 Task: Add an event with the title Second Candidate Interview and Decision, date ''2024/03/07'', time 07:00and add a description: Staff Appreciation Day is a special occasion dedicated to recognizing and honoring the hard work, dedication, and contributions of the entire staff. It is a day to express gratitude and appreciation for their efforts in making the organization successful._x000D_
_x000D_
Mark the tasks as Completed , logged in from the account softage.3@softage.netand send the event invitation to softage.4@softage.net and softage.5@softage.net. Set a reminder for the event Every weekday(Monday to Friday)
Action: Mouse moved to (78, 110)
Screenshot: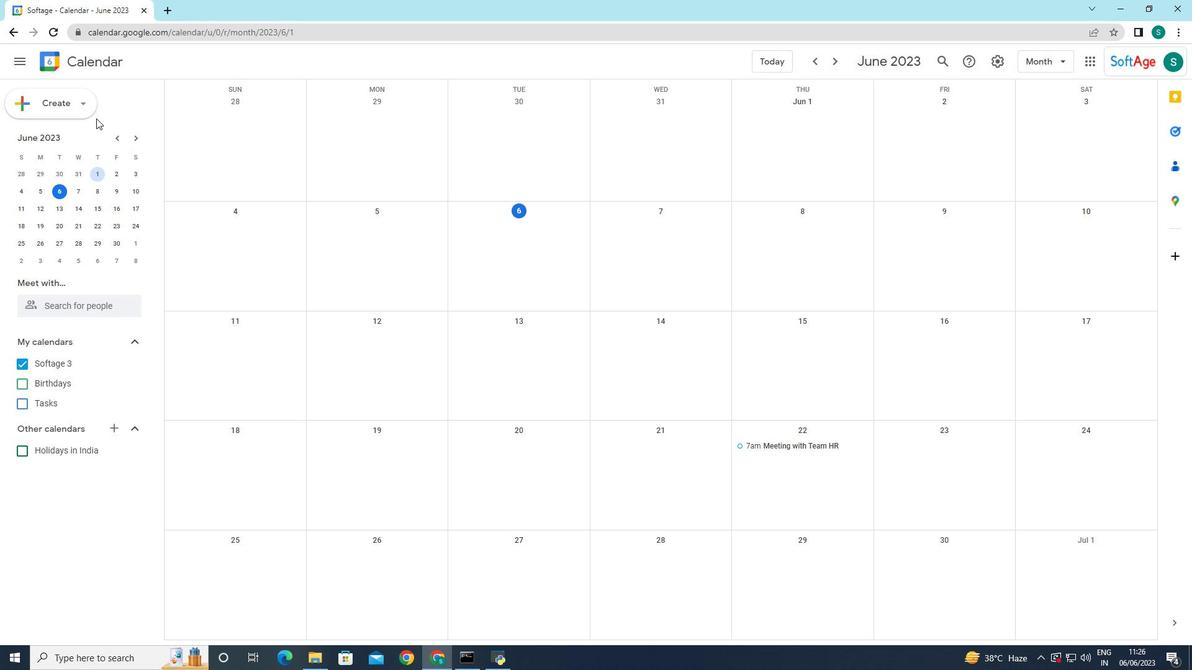 
Action: Mouse pressed left at (78, 110)
Screenshot: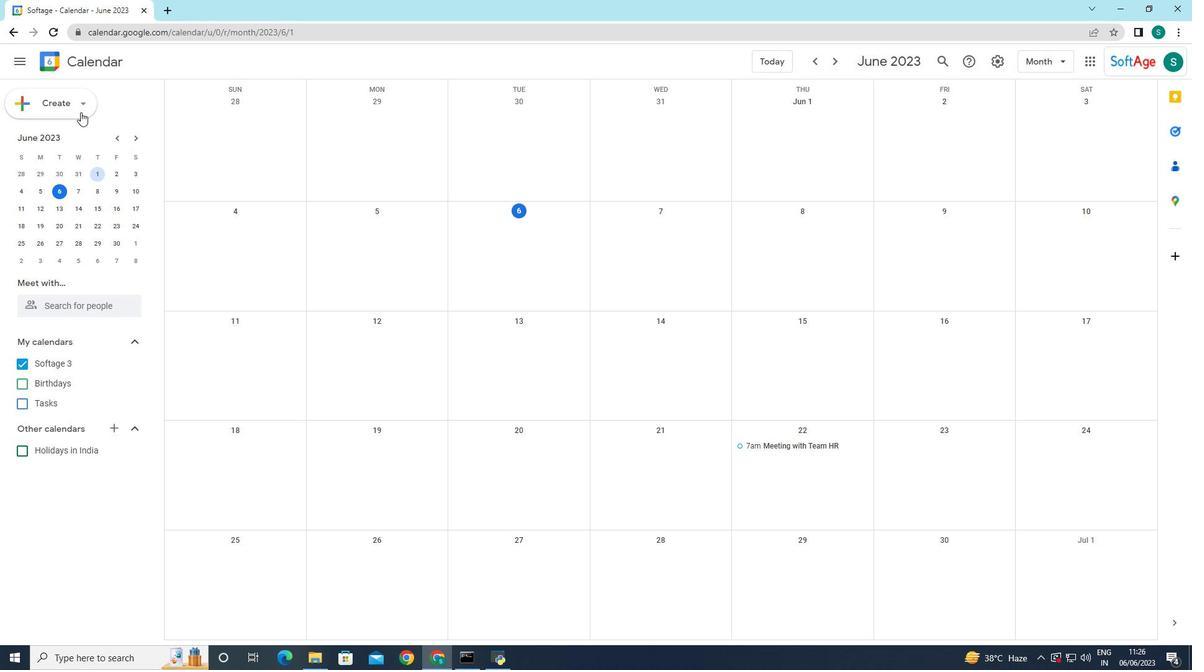 
Action: Mouse moved to (69, 144)
Screenshot: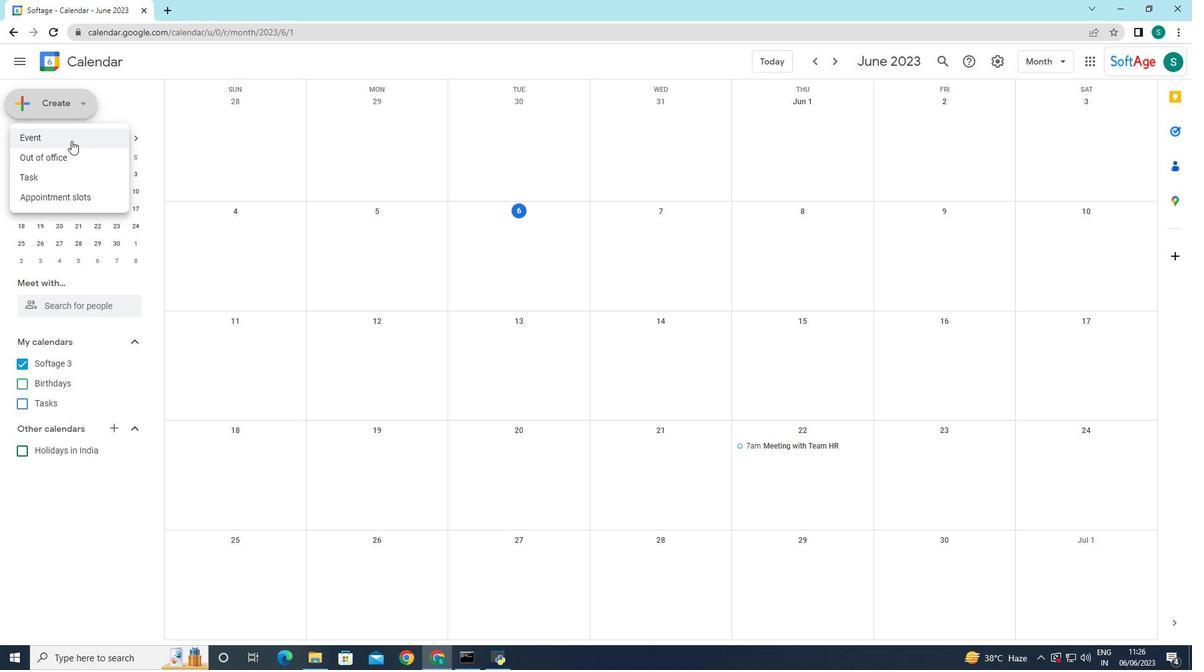 
Action: Mouse pressed left at (69, 144)
Screenshot: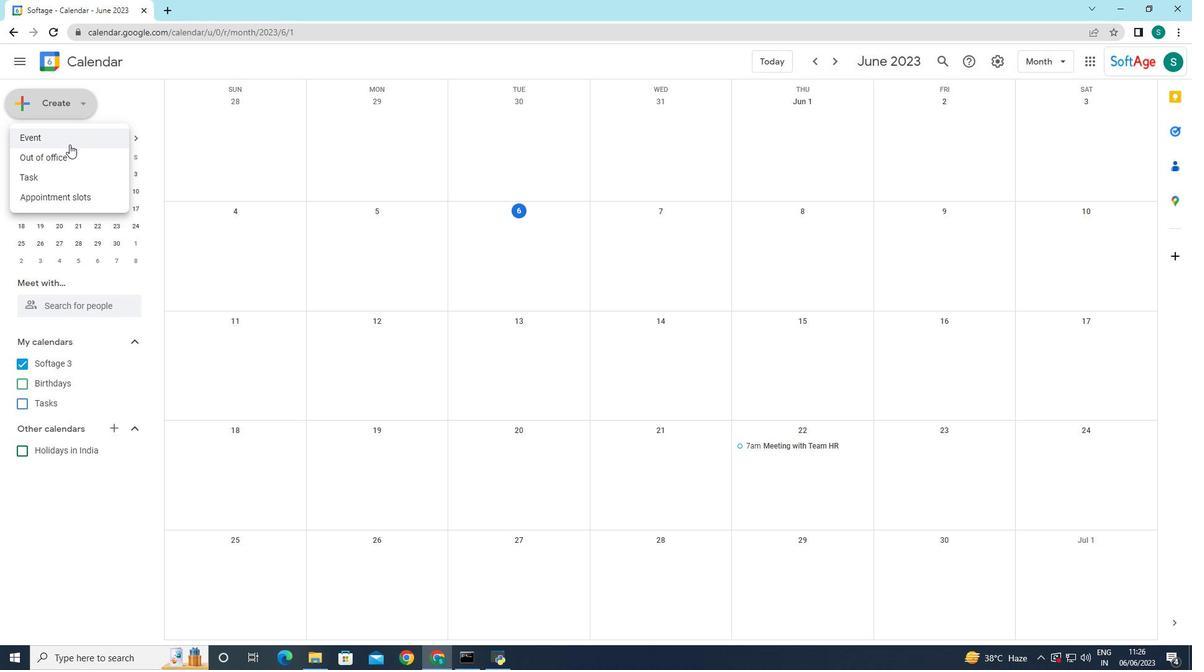 
Action: Mouse moved to (619, 406)
Screenshot: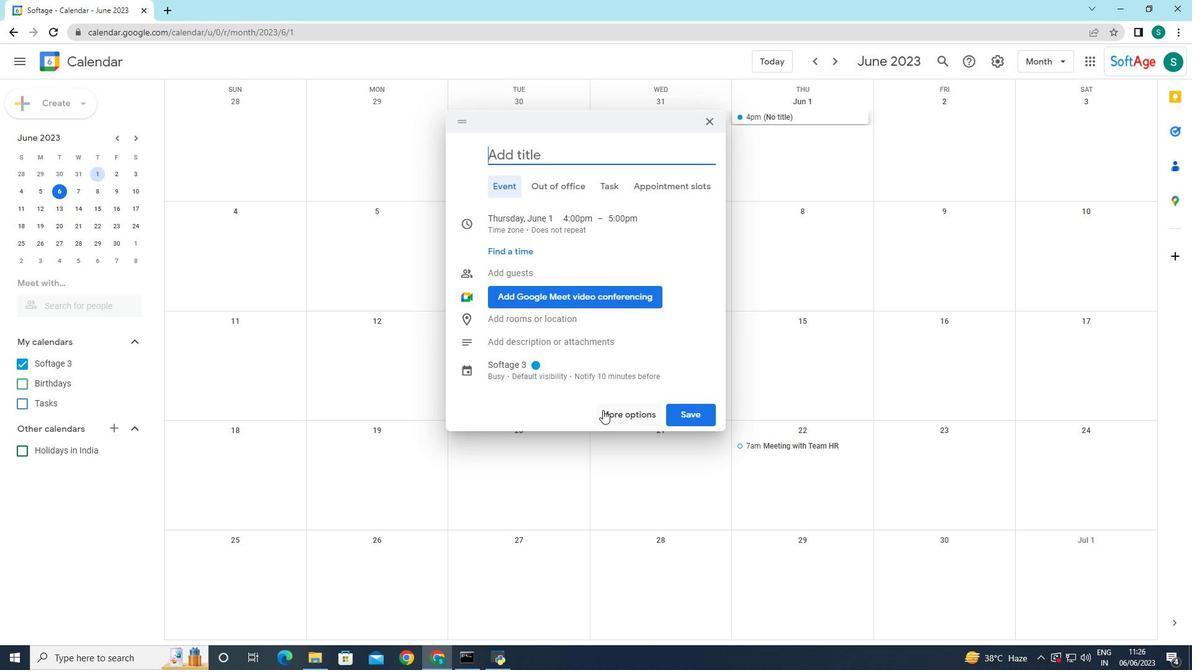 
Action: Mouse pressed left at (619, 406)
Screenshot: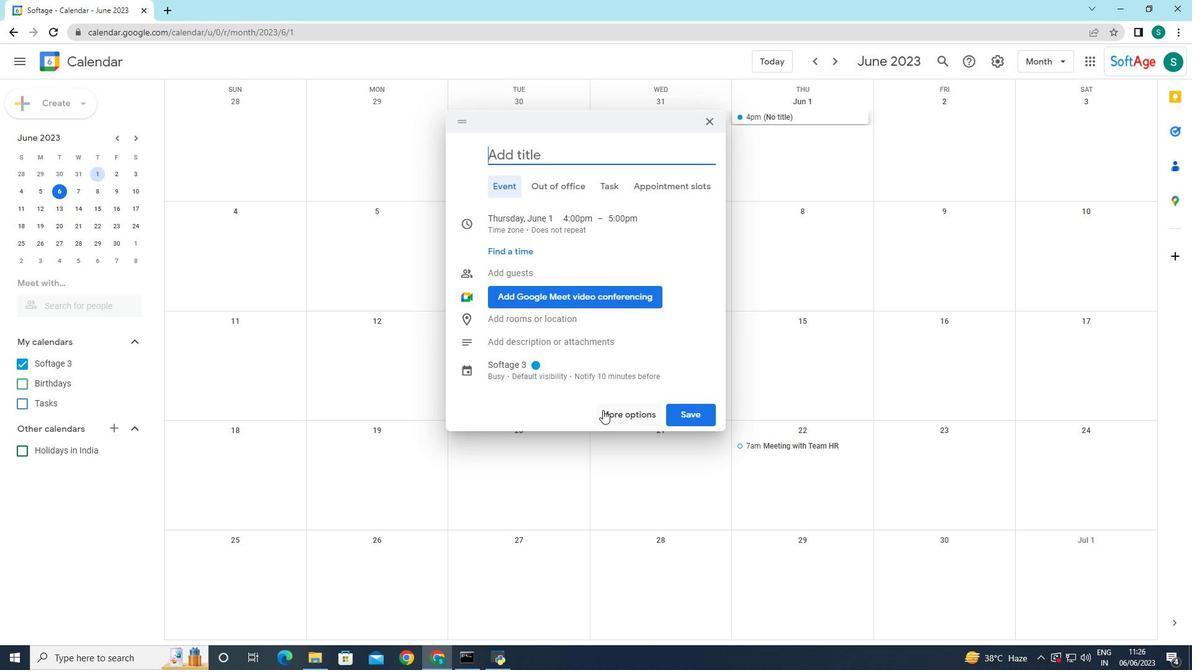 
Action: Mouse moved to (141, 70)
Screenshot: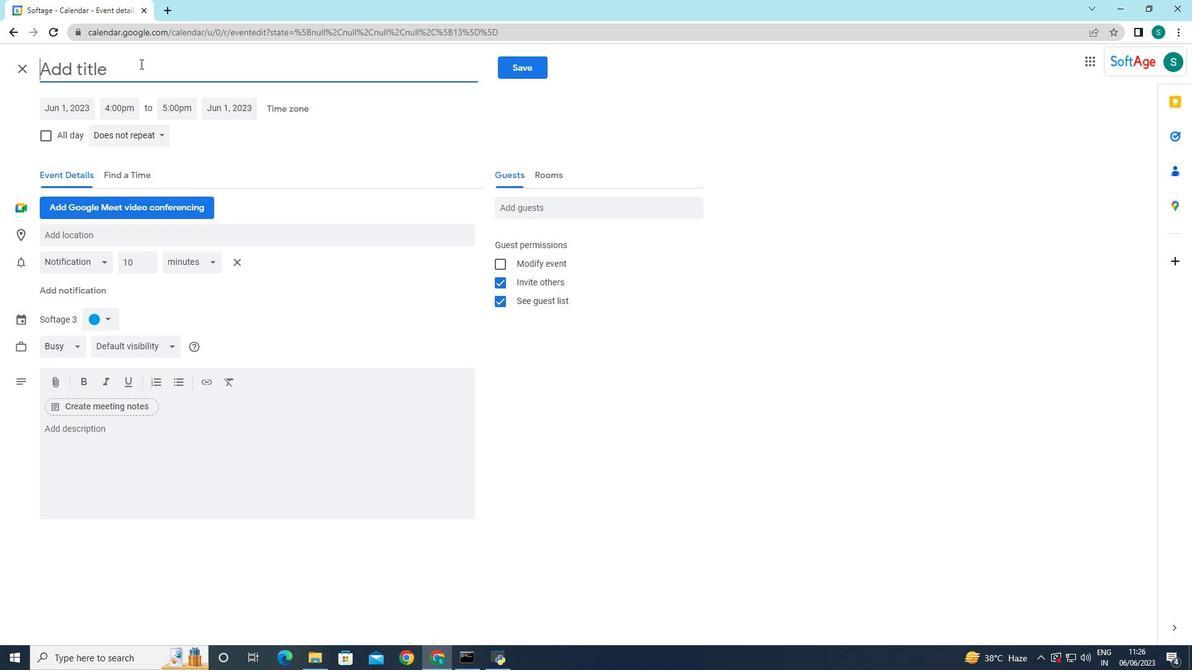 
Action: Mouse pressed left at (141, 70)
Screenshot: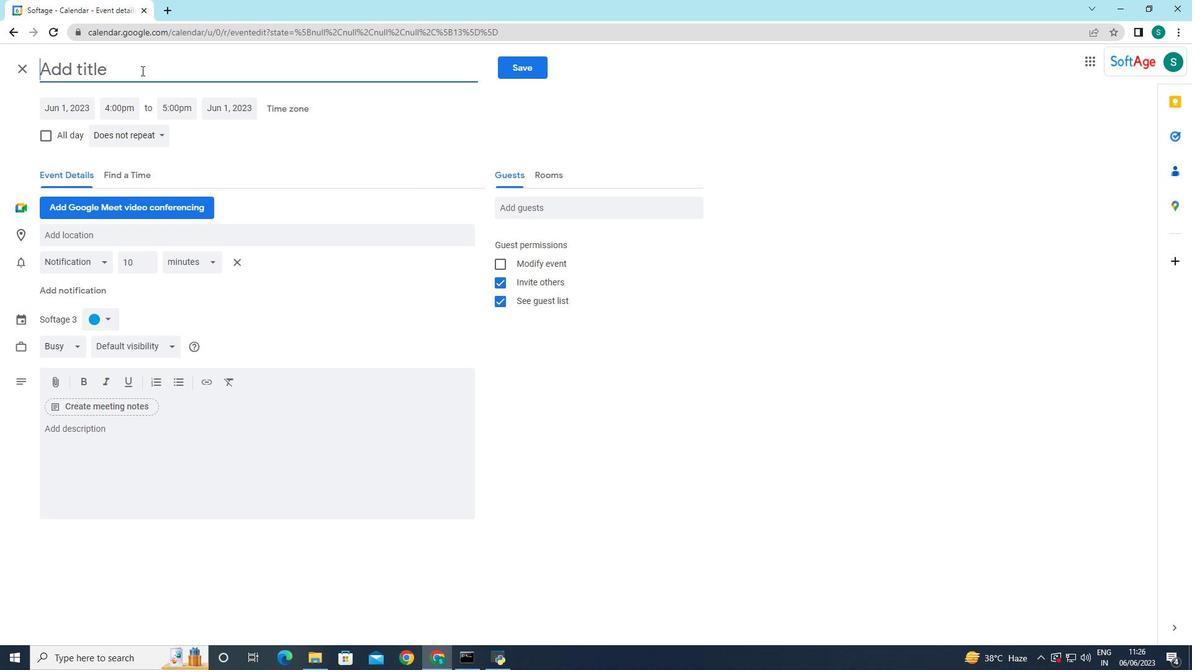 
Action: Mouse moved to (141, 70)
Screenshot: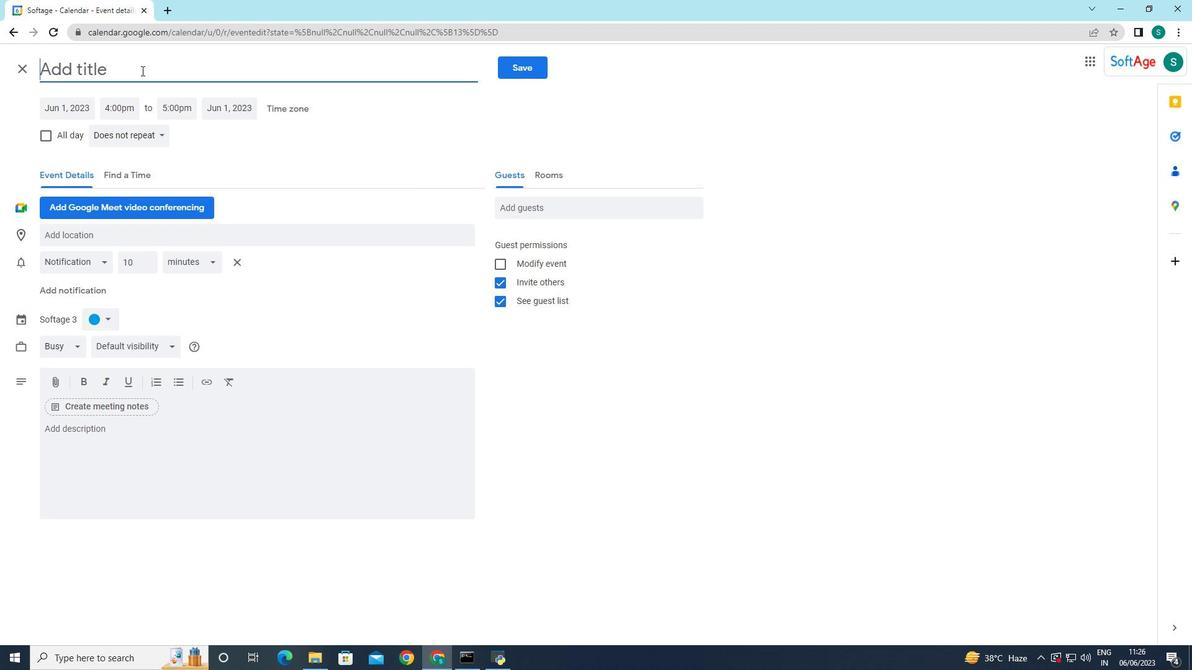 
Action: Key pressed <Key.caps_lock>S<Key.caps_lock>econd<Key.space><Key.caps_lock>C<Key.caps_lock>andidate<Key.space><Key.caps_lock>I<Key.caps_lock>nterview<Key.space>and<Key.space><Key.caps_lock>D<Key.caps_lock>ecision,<Key.space><Key.backspace><Key.backspace>
Screenshot: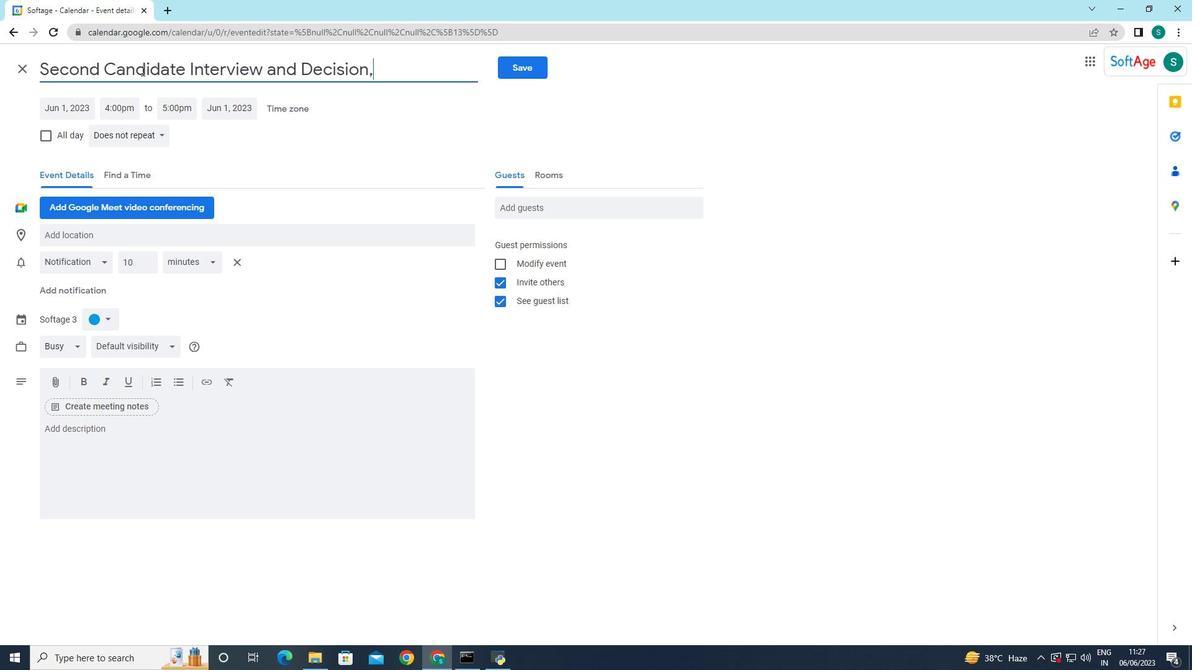 
Action: Mouse moved to (72, 111)
Screenshot: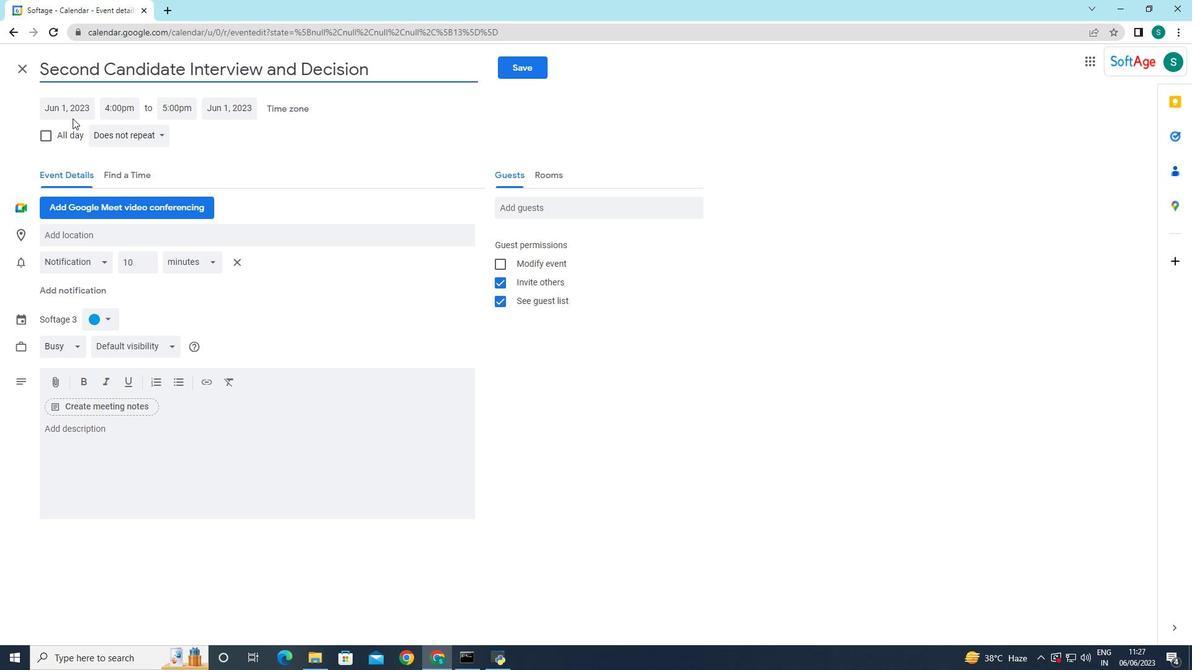 
Action: Mouse pressed left at (72, 111)
Screenshot: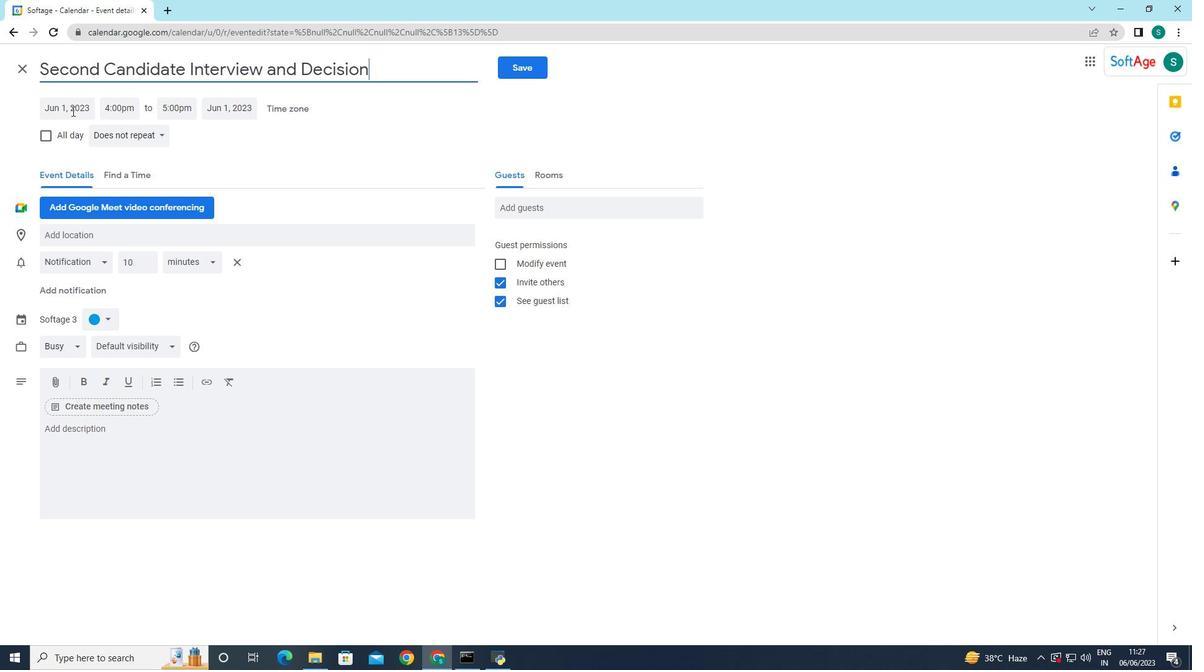 
Action: Mouse moved to (198, 134)
Screenshot: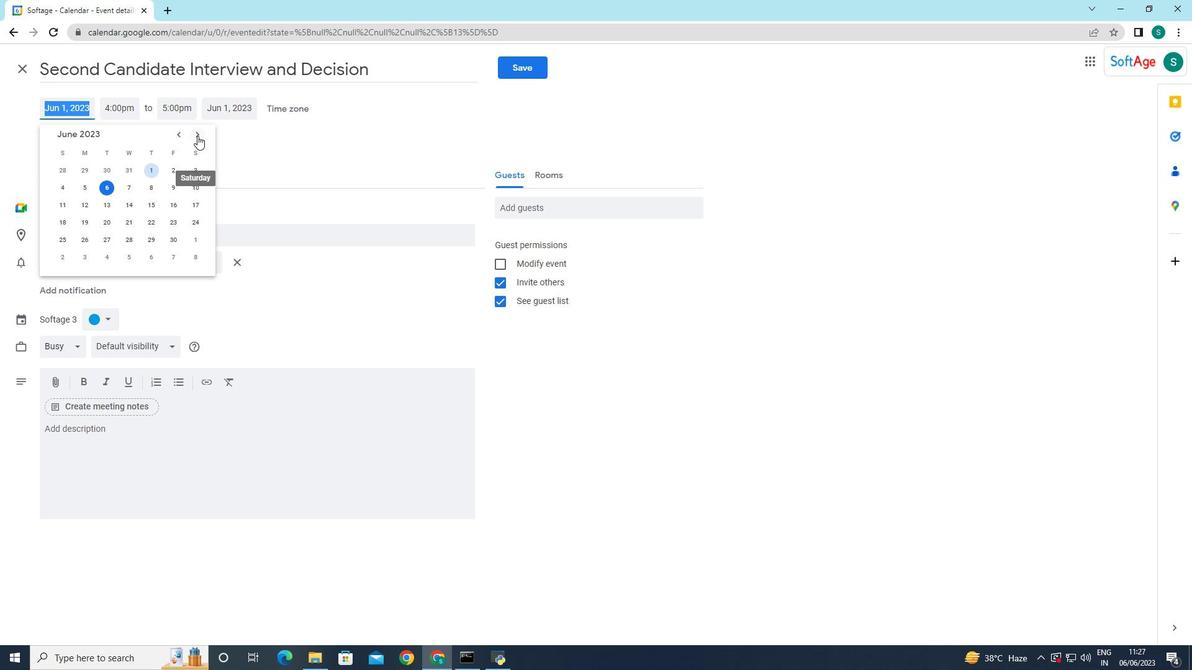 
Action: Mouse pressed left at (198, 134)
Screenshot: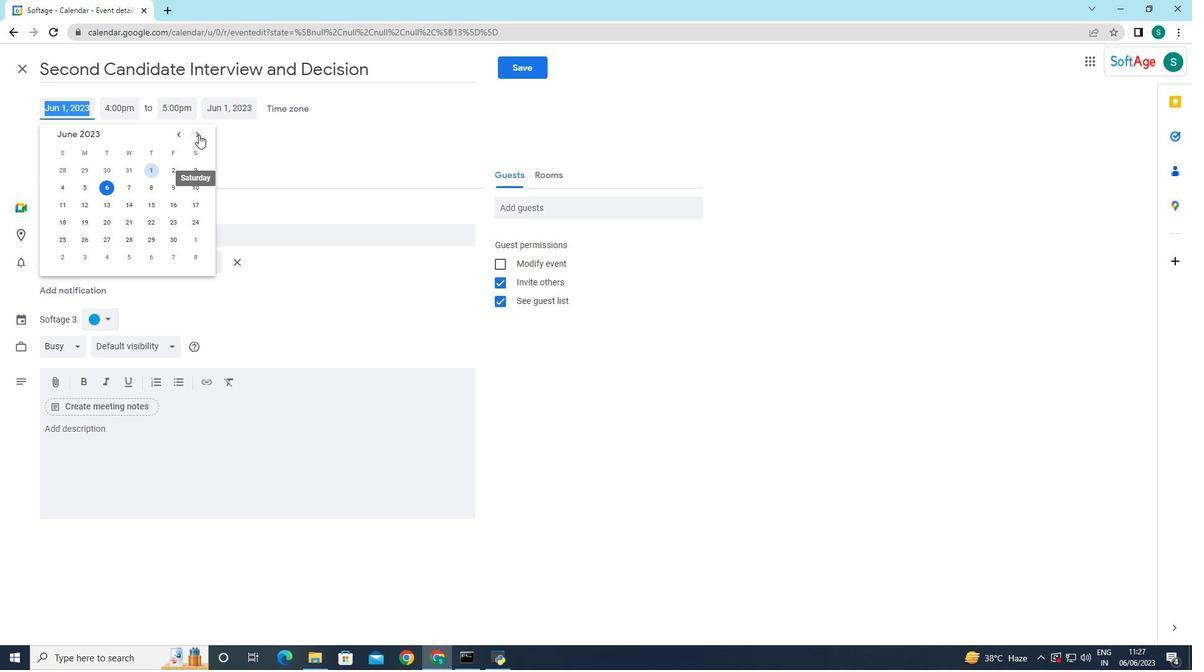 
Action: Mouse pressed left at (198, 134)
Screenshot: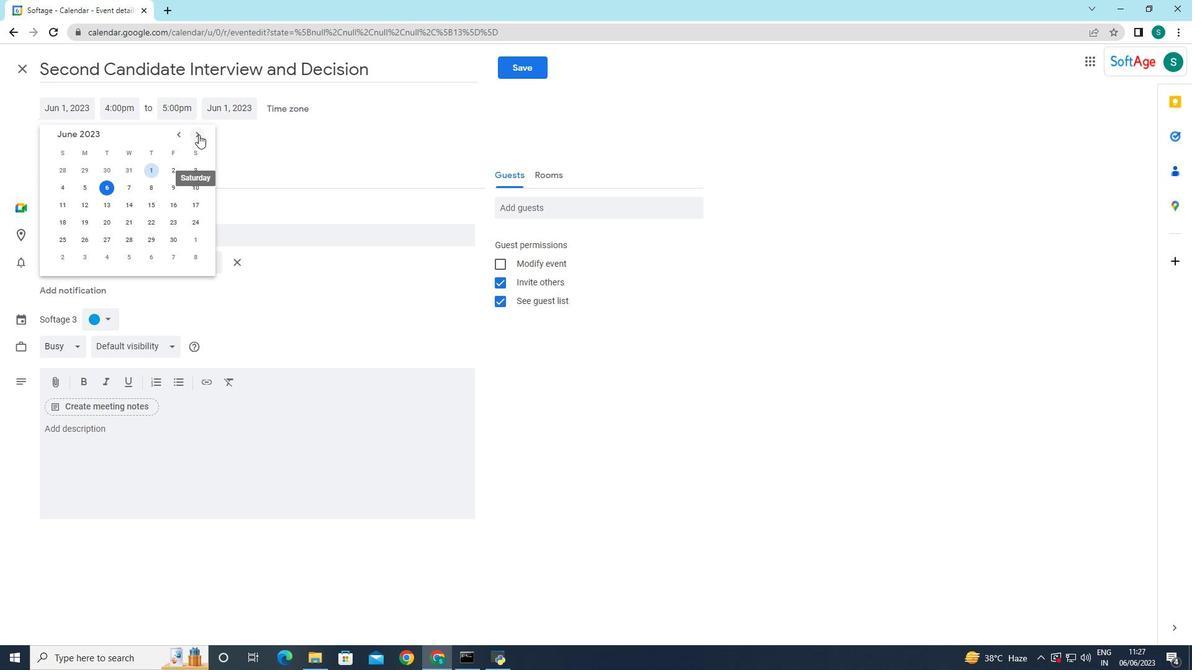 
Action: Mouse pressed left at (198, 134)
Screenshot: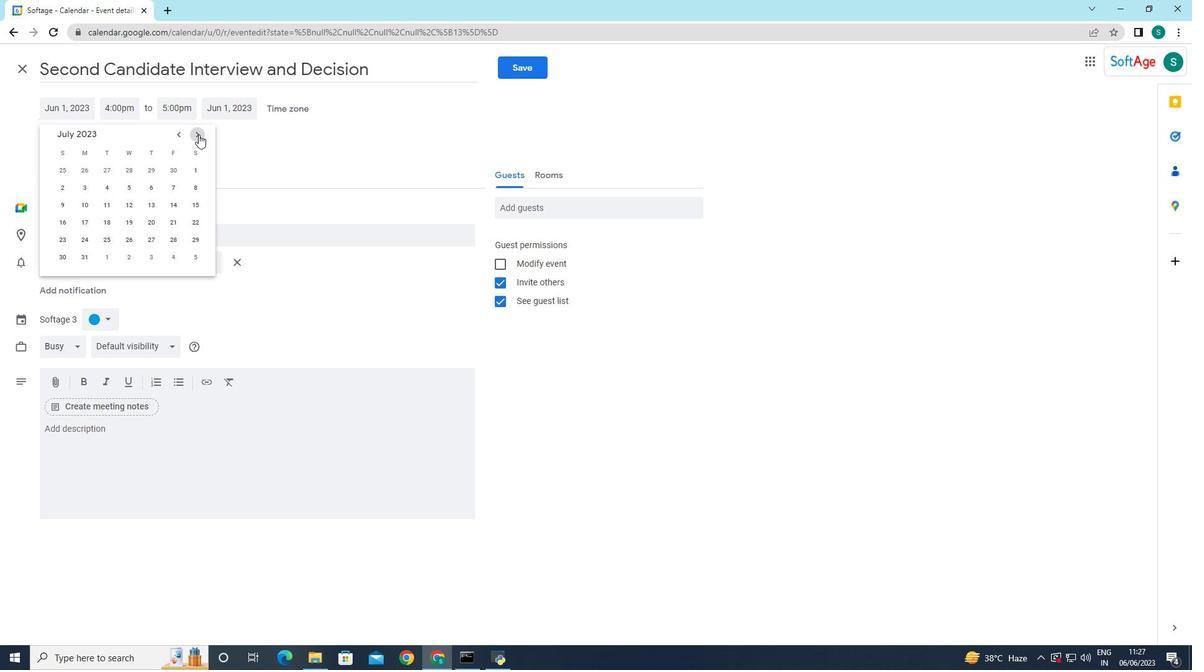 
Action: Mouse pressed left at (198, 134)
Screenshot: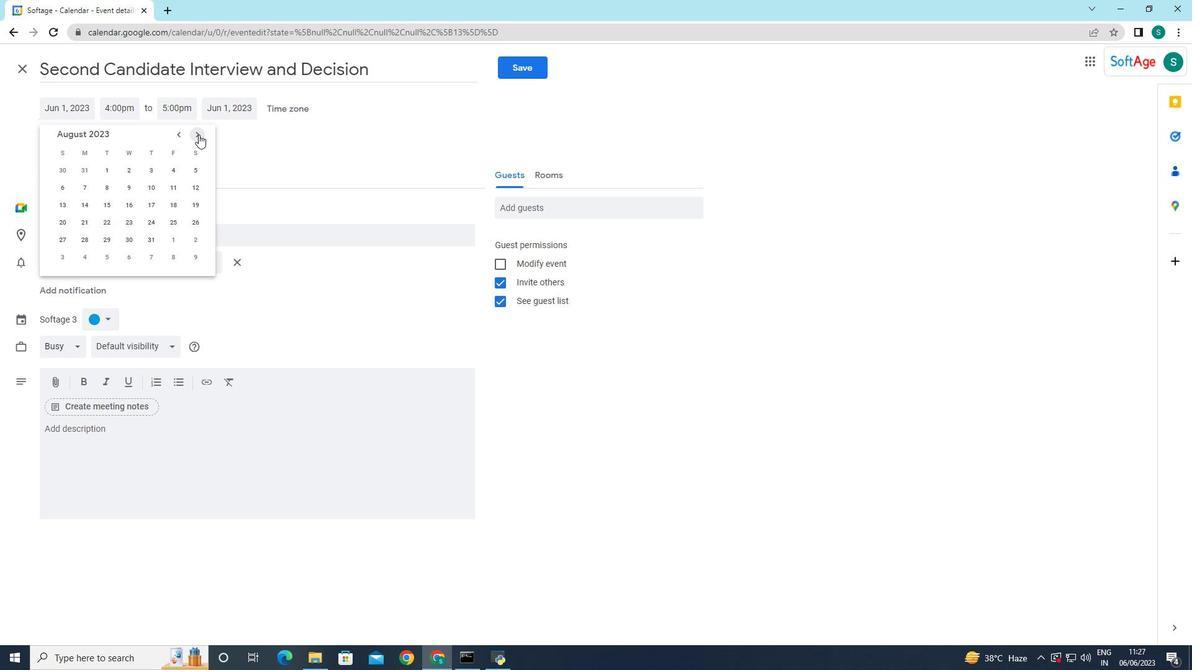 
Action: Mouse pressed left at (198, 134)
Screenshot: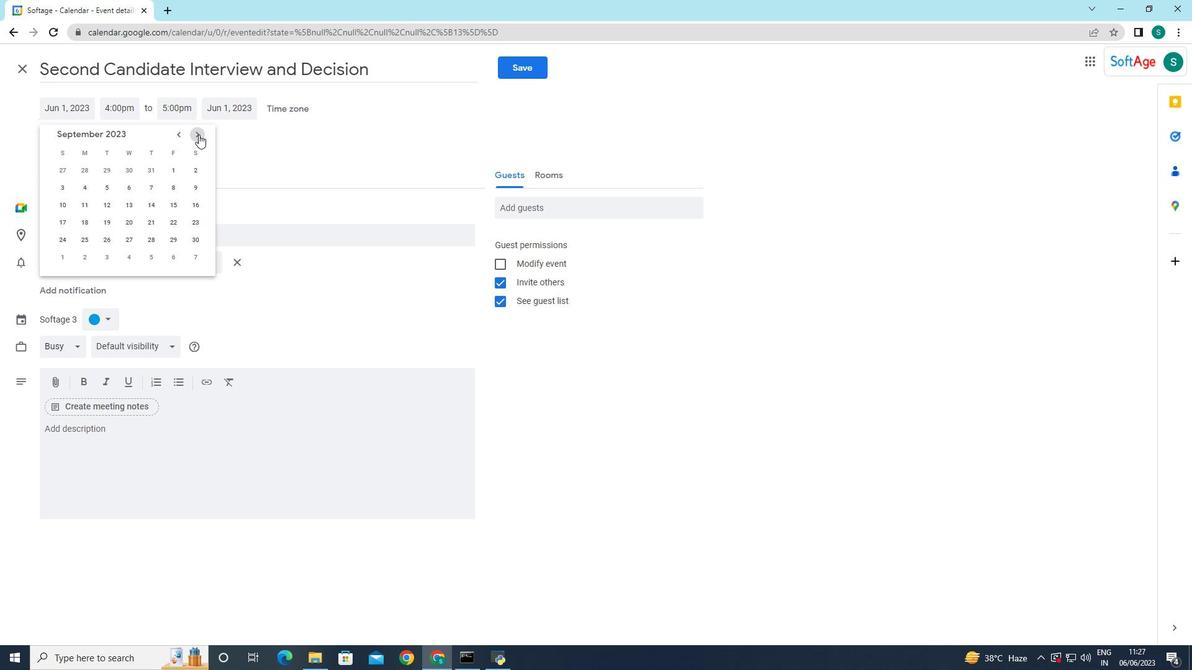 
Action: Mouse pressed left at (198, 134)
Screenshot: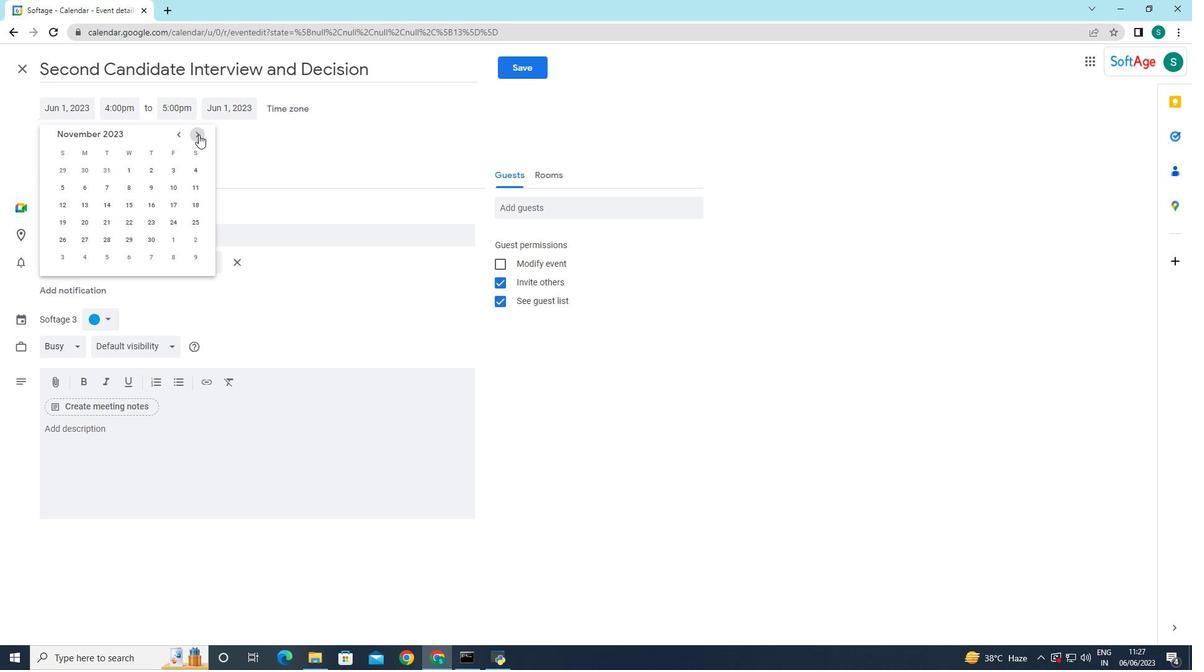 
Action: Mouse pressed left at (198, 134)
Screenshot: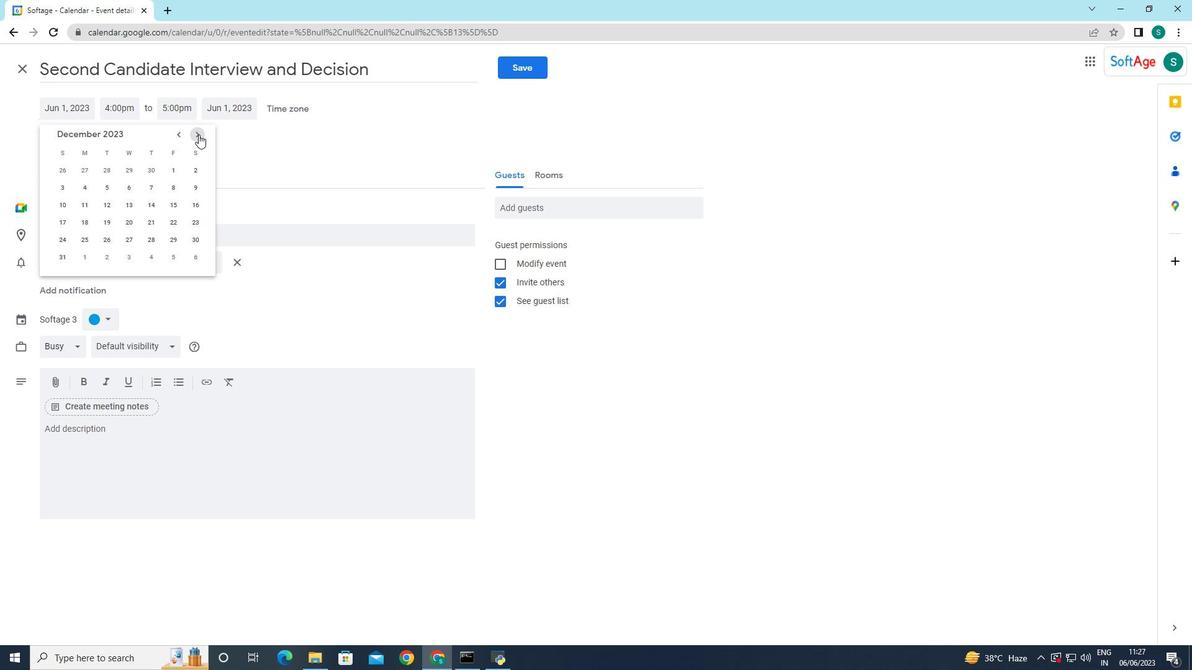
Action: Mouse pressed left at (198, 134)
Screenshot: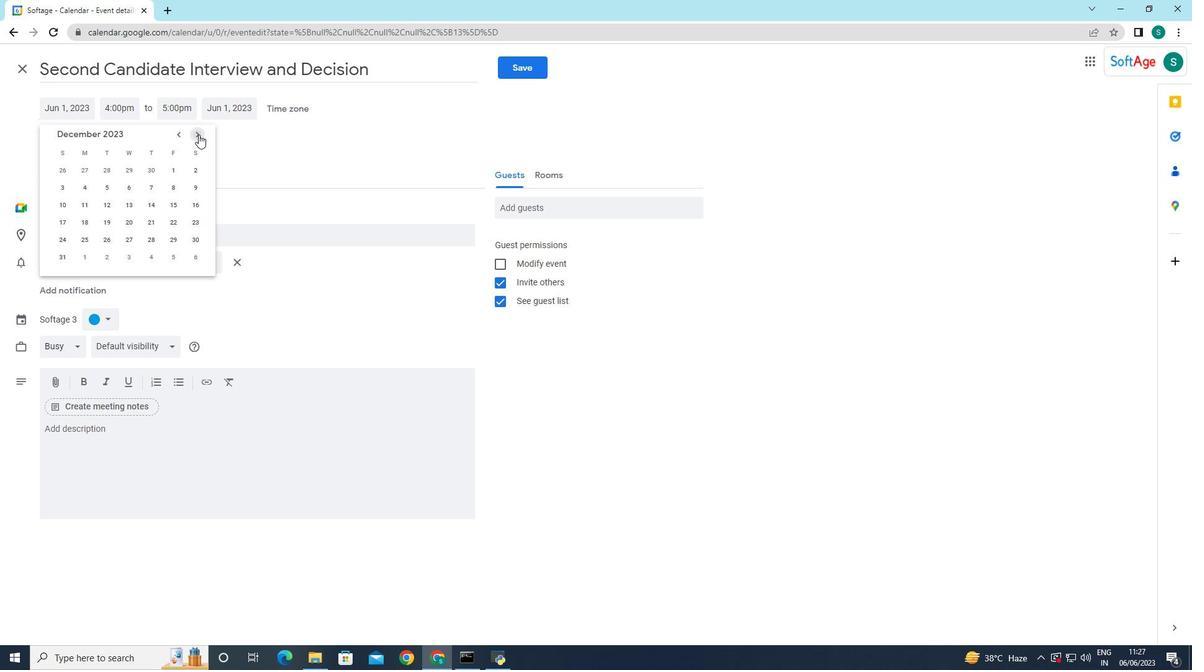 
Action: Mouse pressed left at (198, 134)
Screenshot: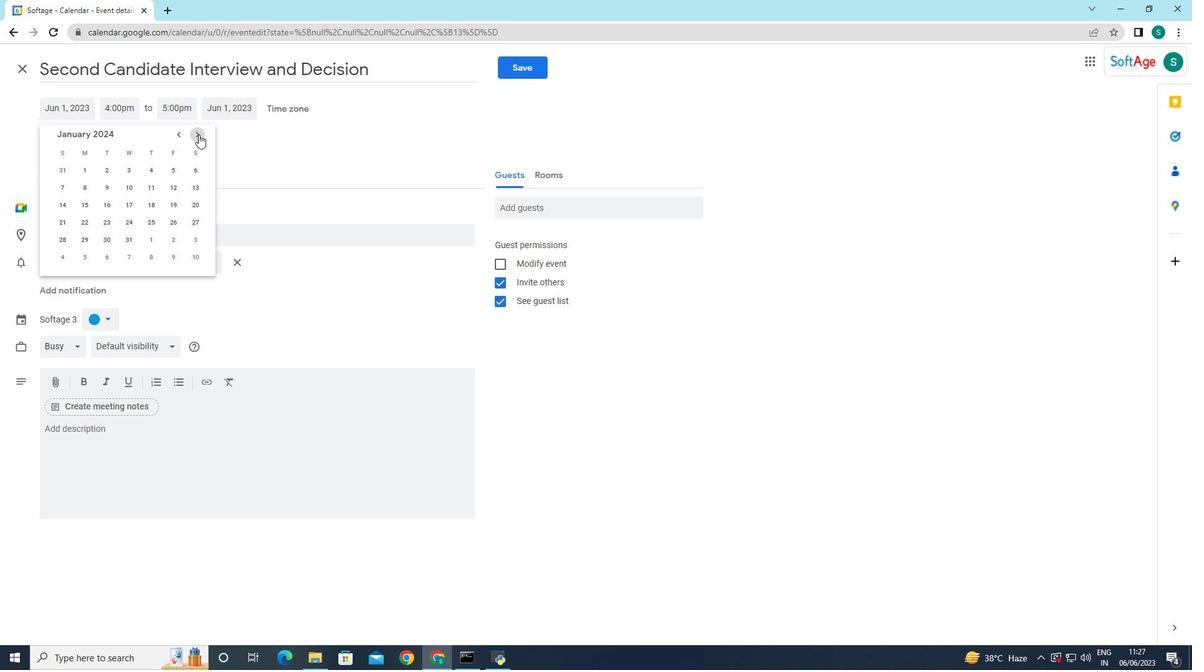 
Action: Mouse pressed left at (198, 134)
Screenshot: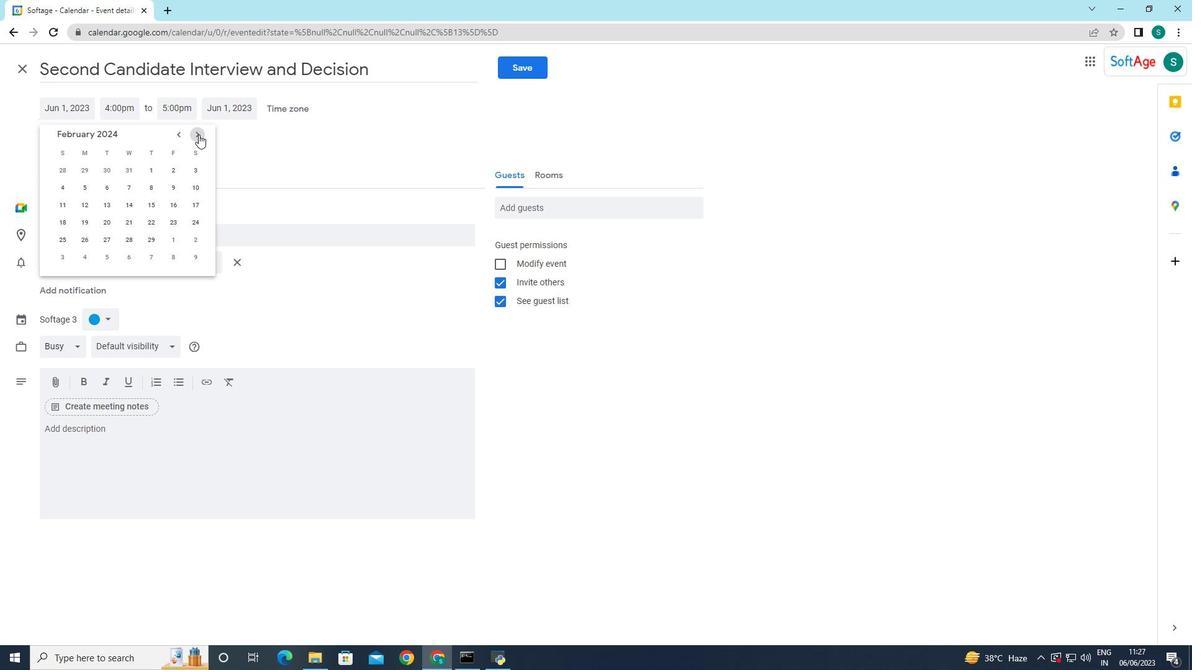 
Action: Mouse moved to (177, 139)
Screenshot: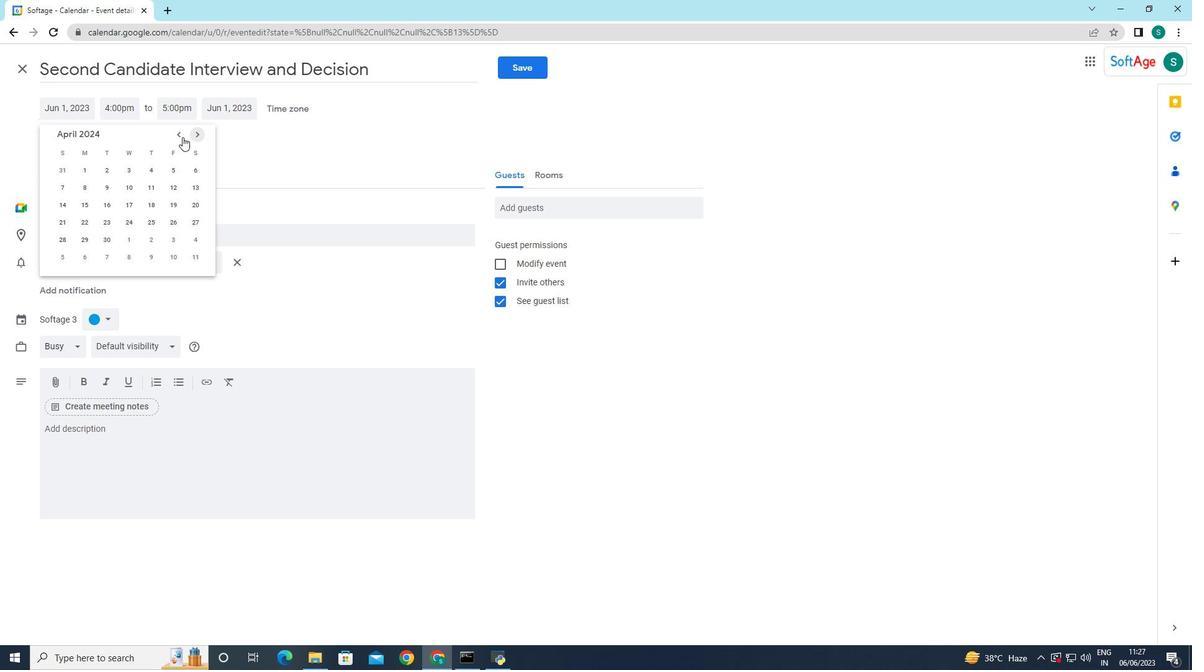 
Action: Mouse pressed left at (177, 139)
Screenshot: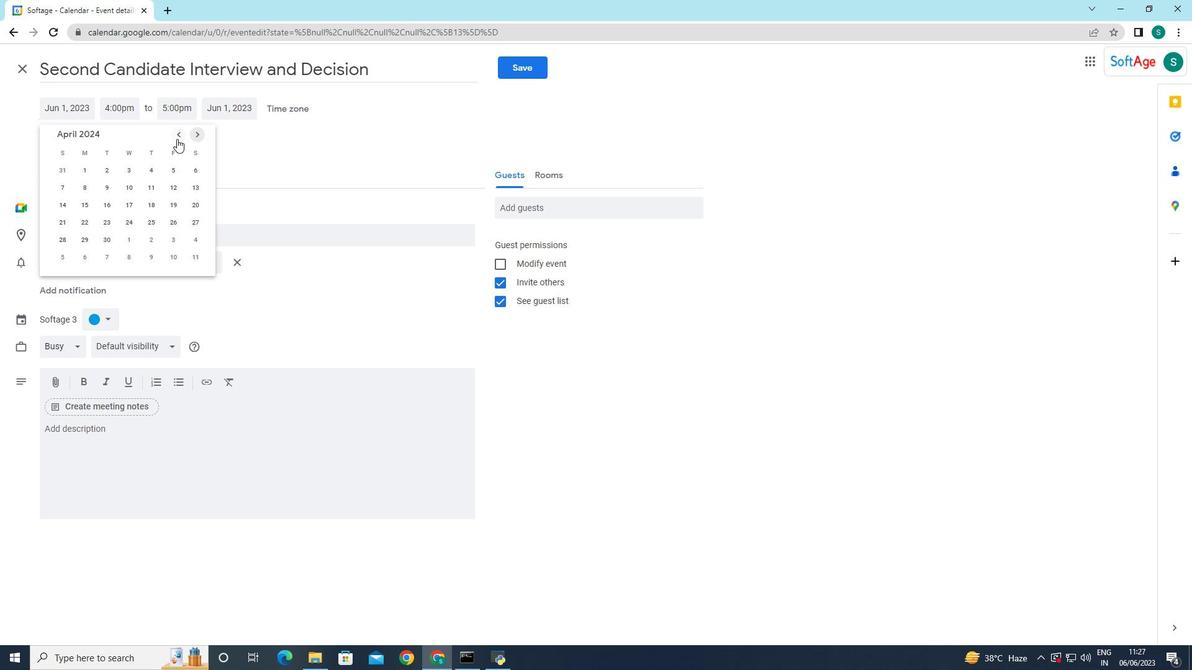 
Action: Mouse moved to (151, 187)
Screenshot: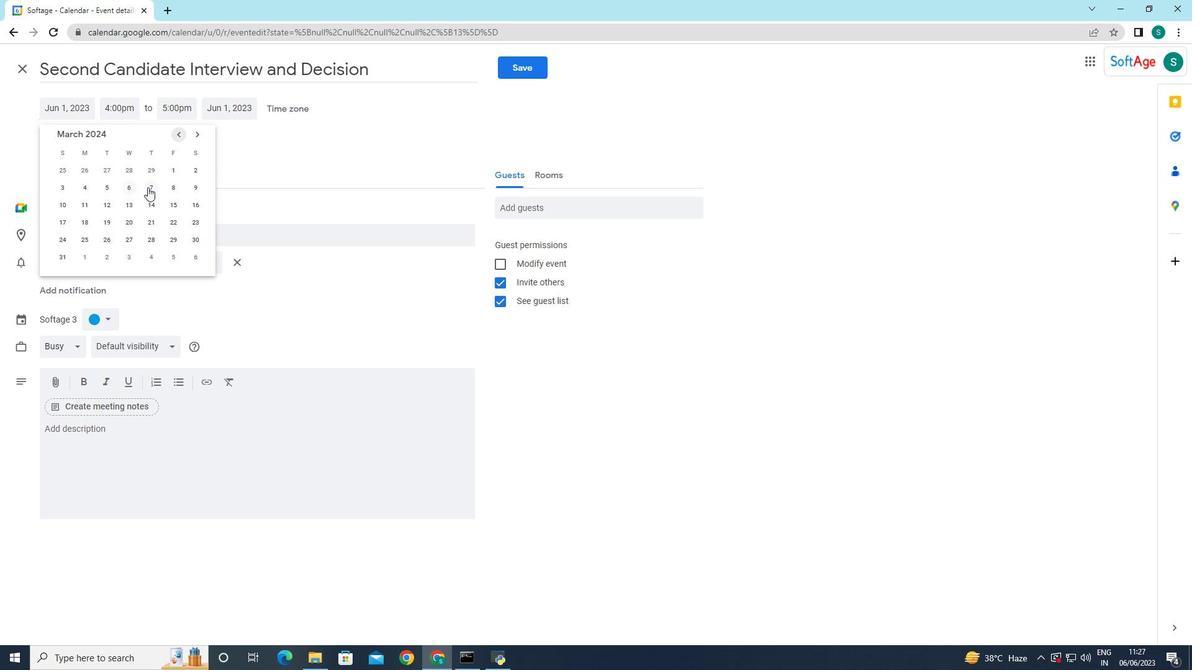 
Action: Mouse pressed left at (151, 187)
Screenshot: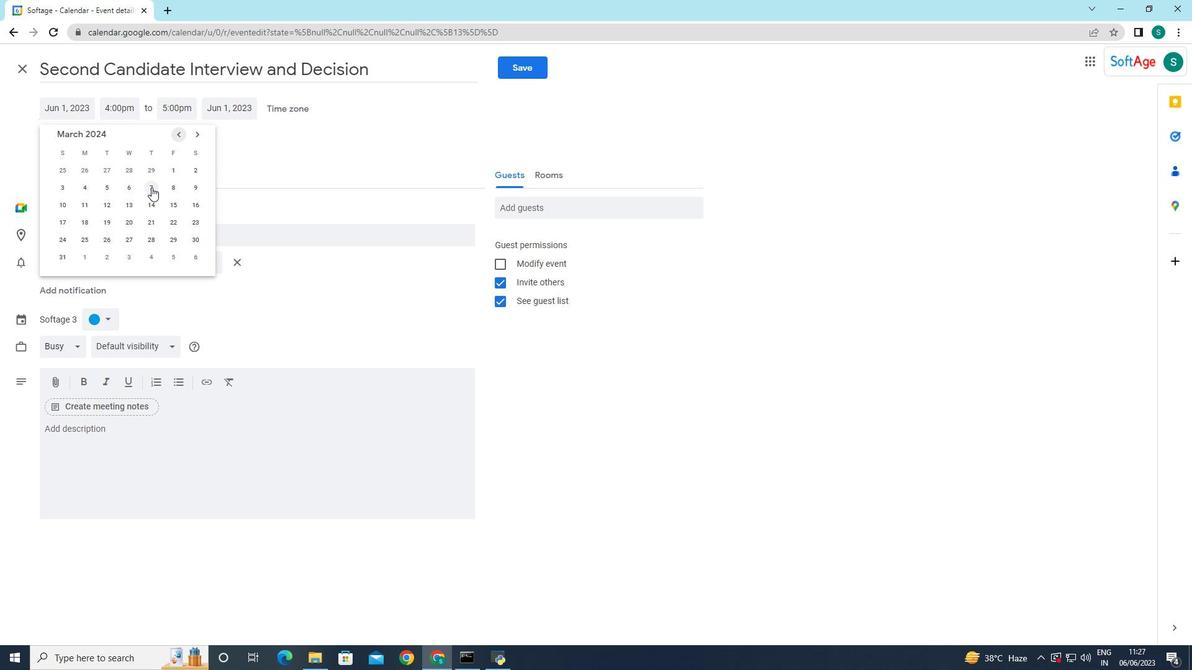 
Action: Mouse moved to (257, 163)
Screenshot: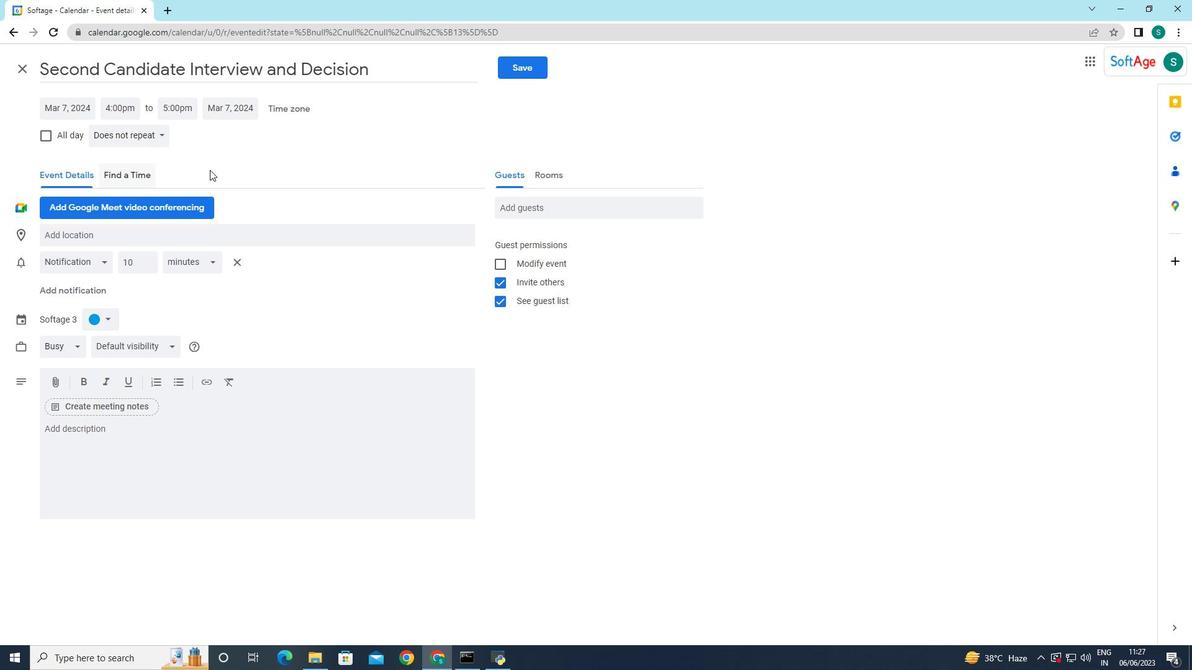 
Action: Mouse pressed left at (257, 163)
Screenshot: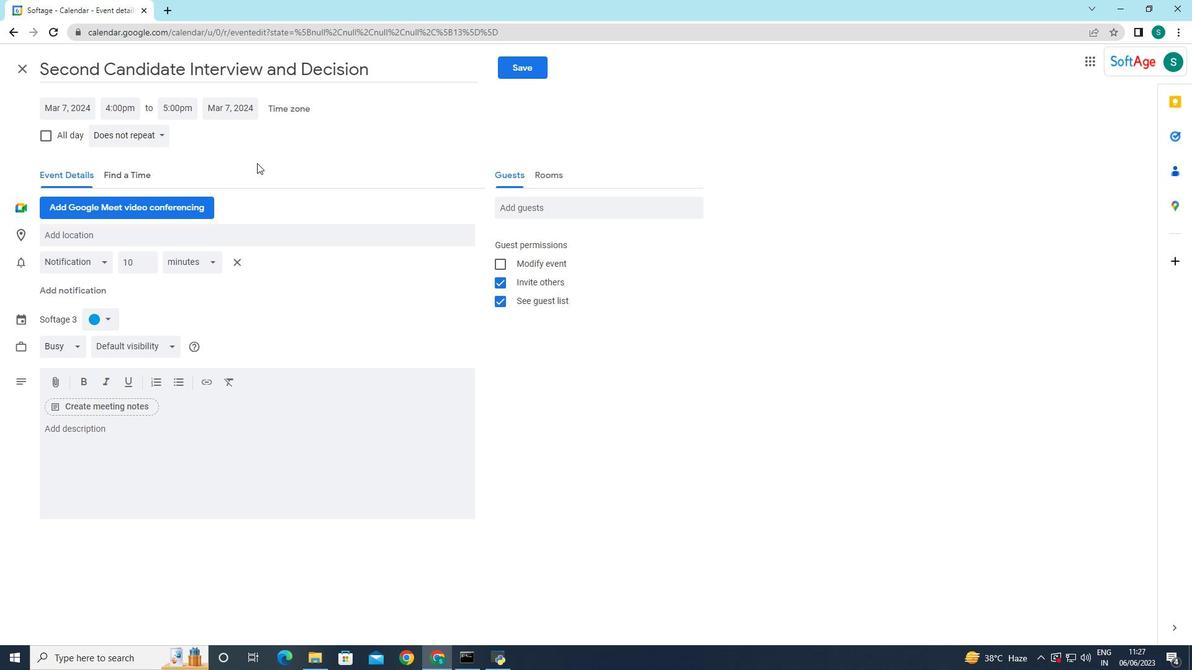 
Action: Mouse moved to (83, 113)
Screenshot: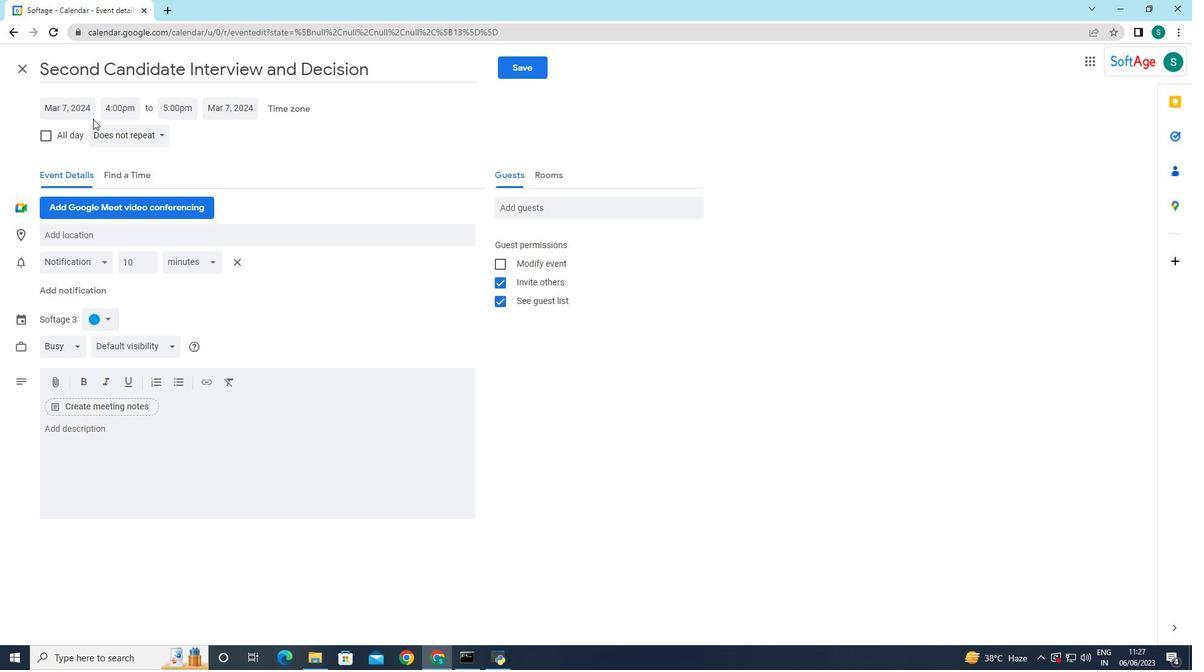 
Action: Mouse pressed left at (83, 113)
Screenshot: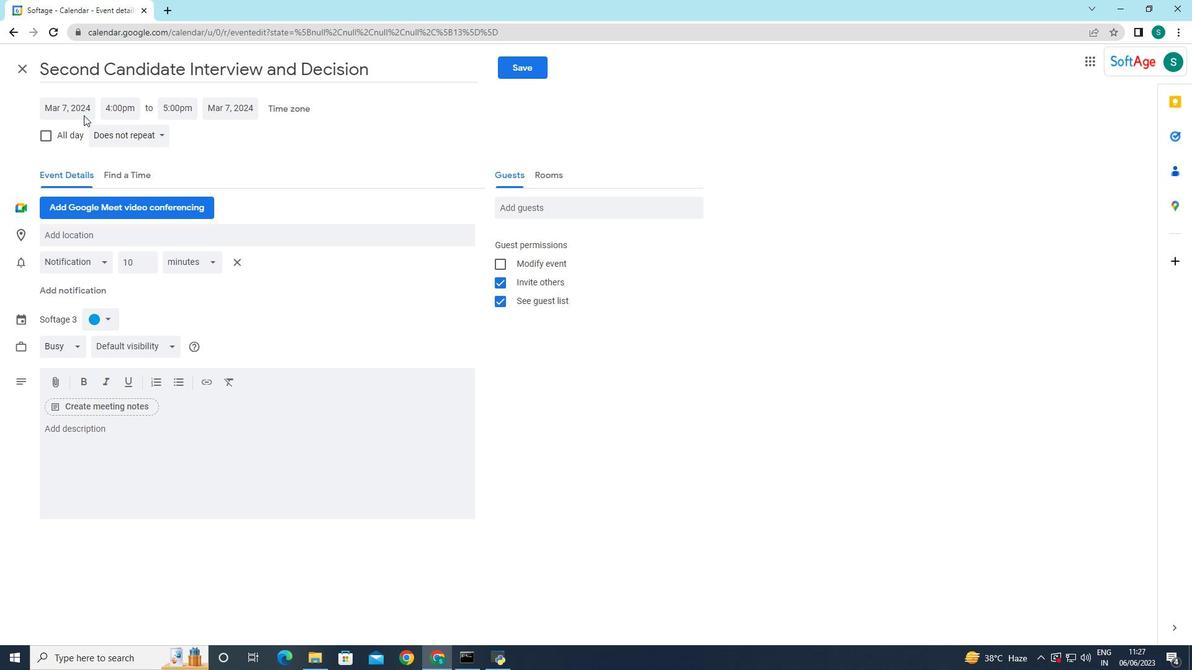 
Action: Mouse moved to (109, 104)
Screenshot: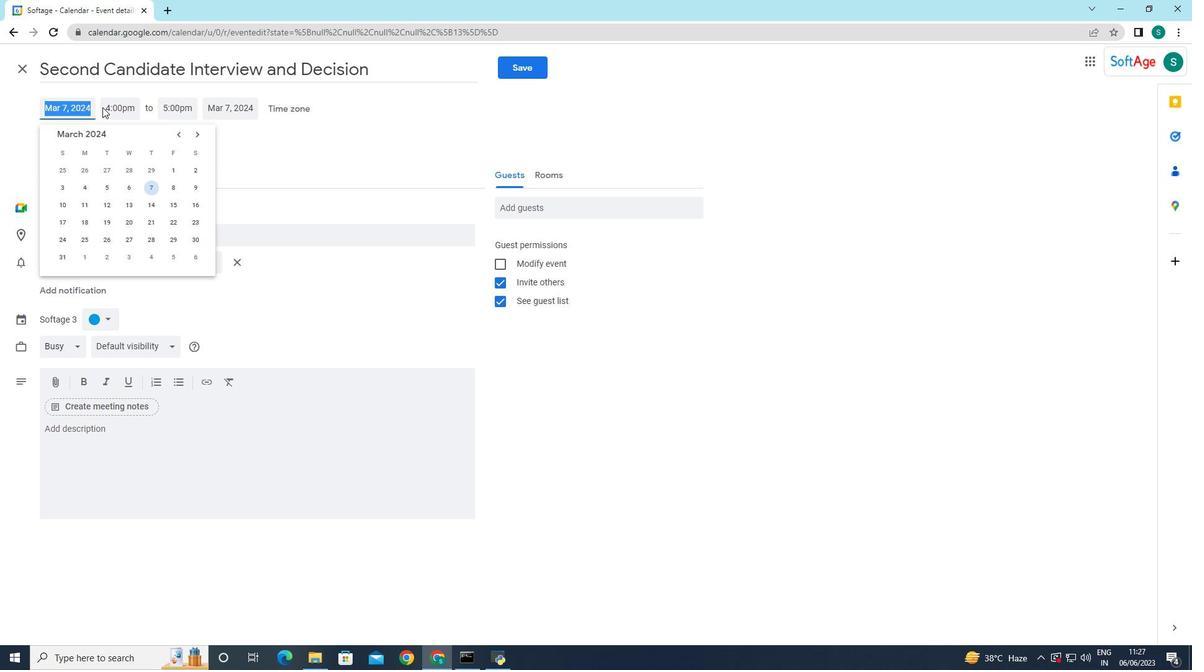 
Action: Mouse pressed left at (109, 104)
Screenshot: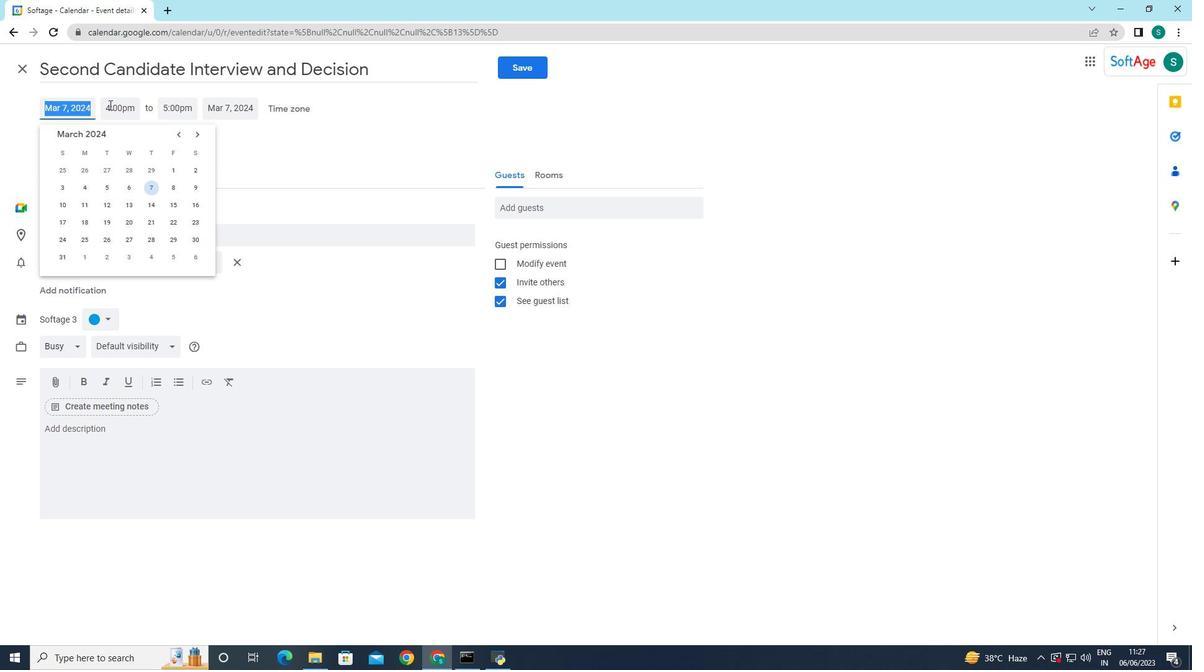 
Action: Mouse moved to (145, 209)
Screenshot: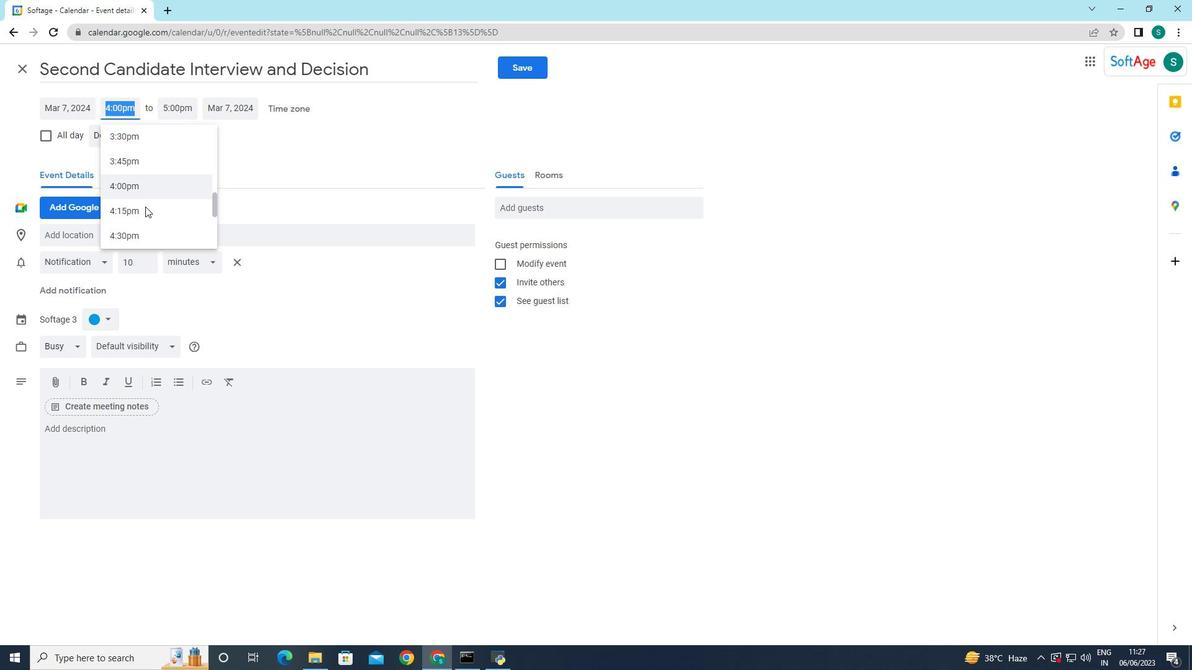 
Action: Mouse scrolled (145, 209) with delta (0, 0)
Screenshot: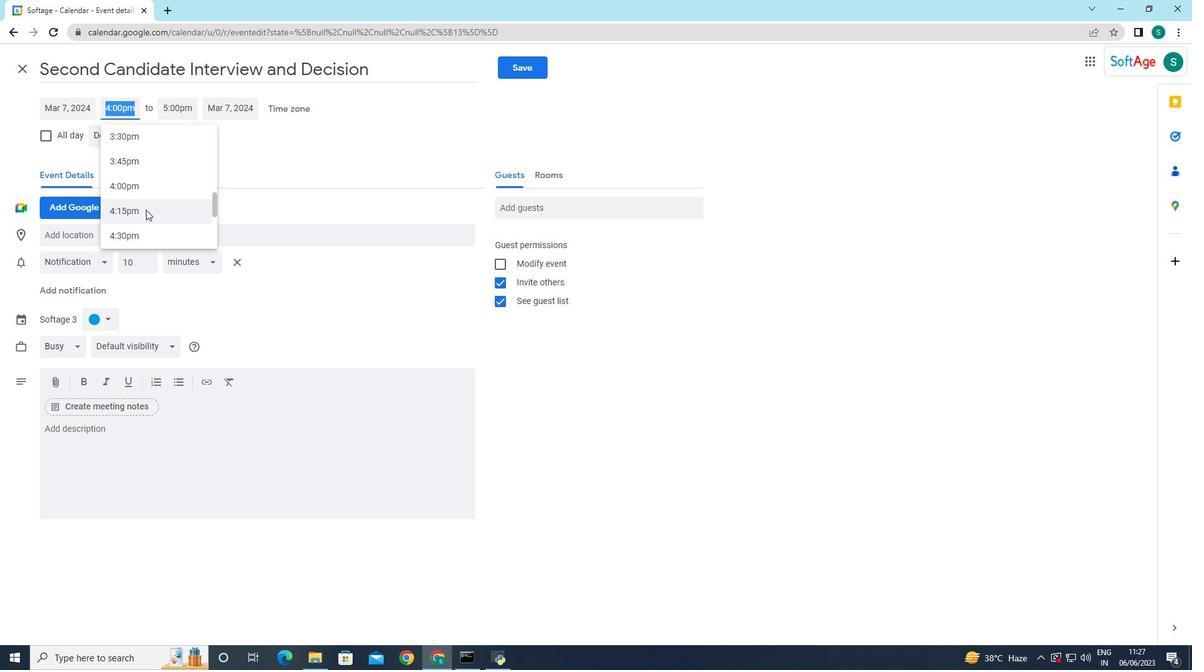 
Action: Mouse scrolled (145, 209) with delta (0, 0)
Screenshot: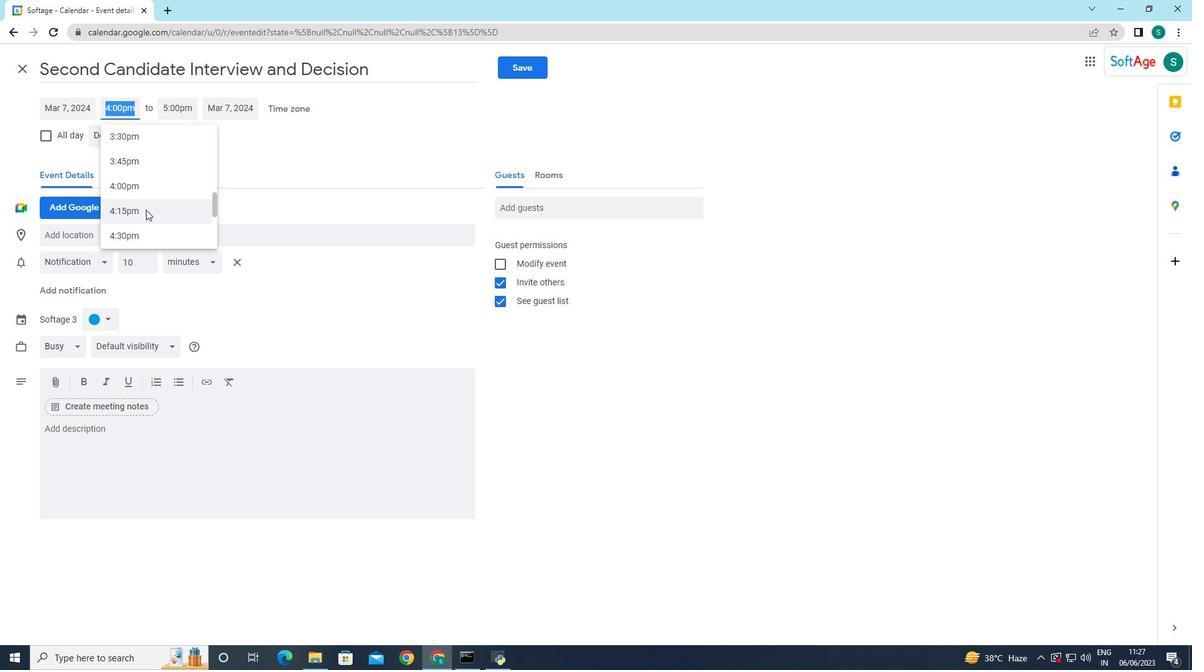 
Action: Mouse scrolled (145, 210) with delta (0, 0)
Screenshot: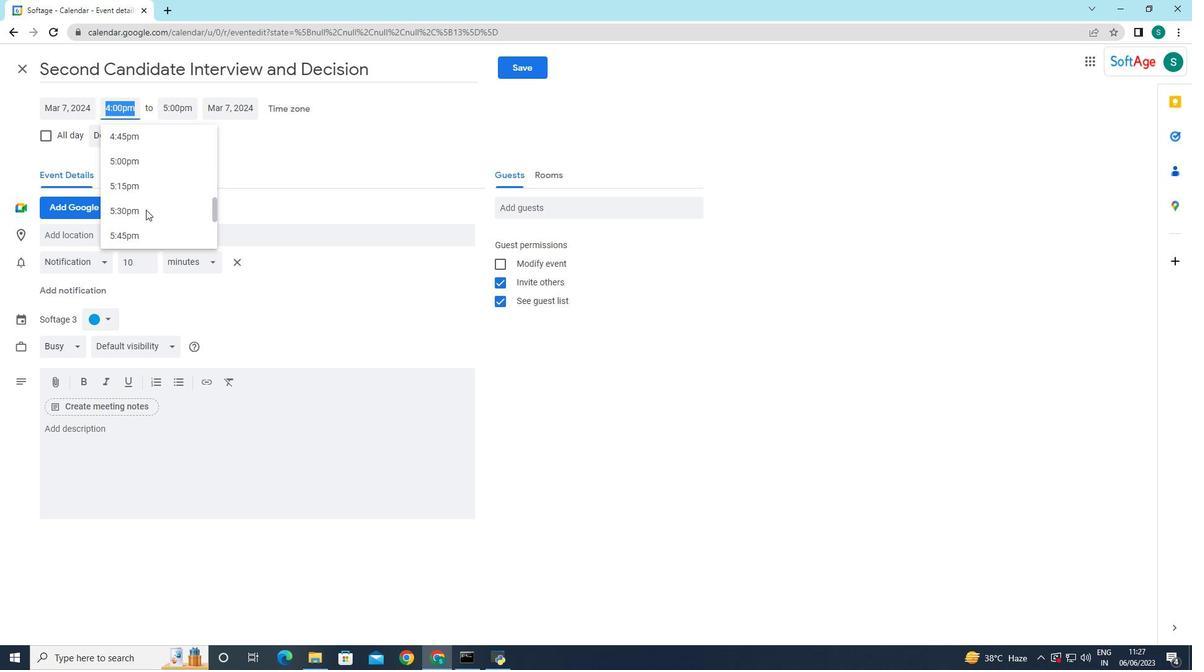 
Action: Mouse scrolled (145, 210) with delta (0, 0)
Screenshot: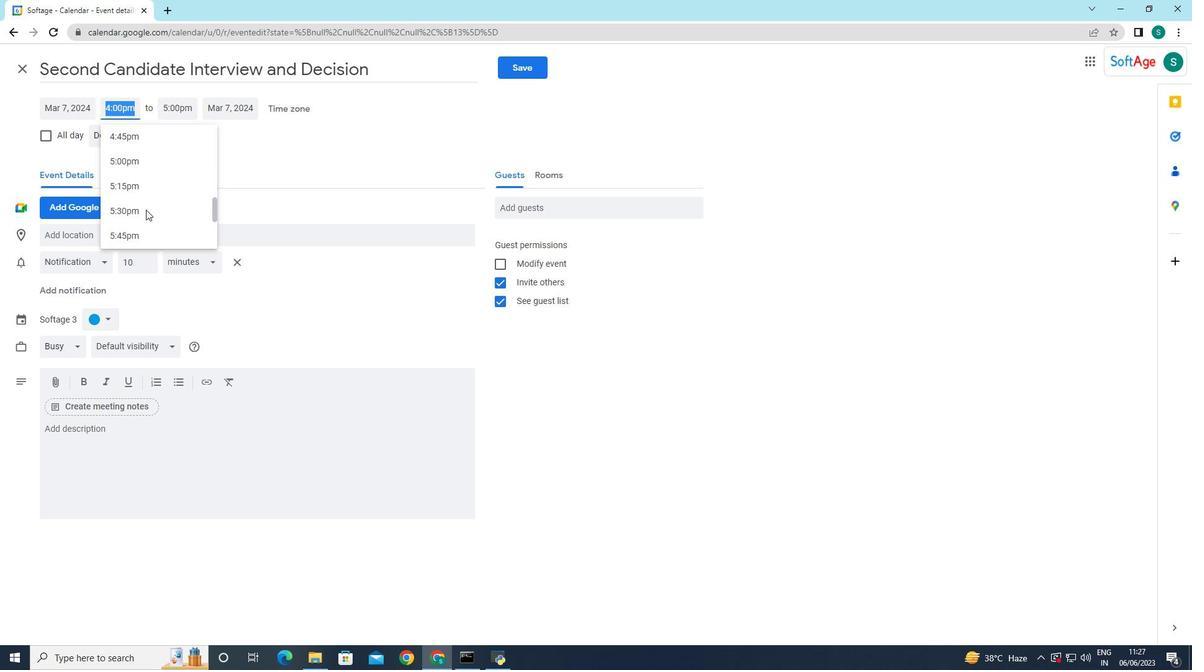
Action: Mouse scrolled (145, 210) with delta (0, 0)
Screenshot: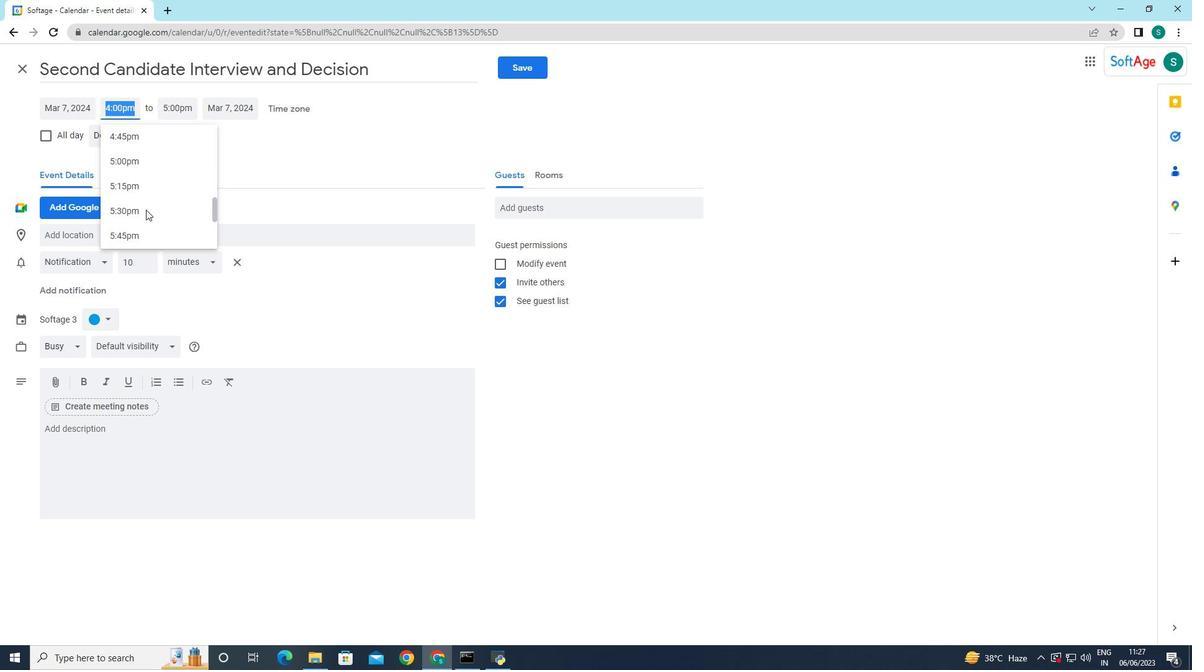 
Action: Mouse scrolled (145, 210) with delta (0, 0)
Screenshot: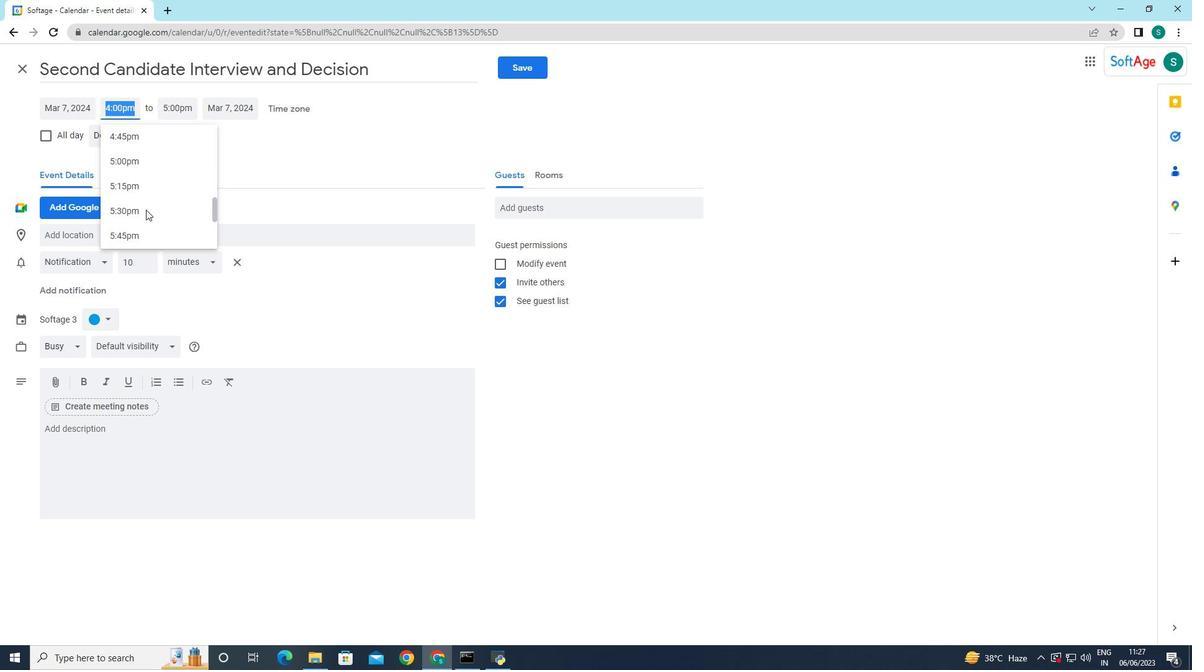 
Action: Mouse scrolled (145, 210) with delta (0, 0)
Screenshot: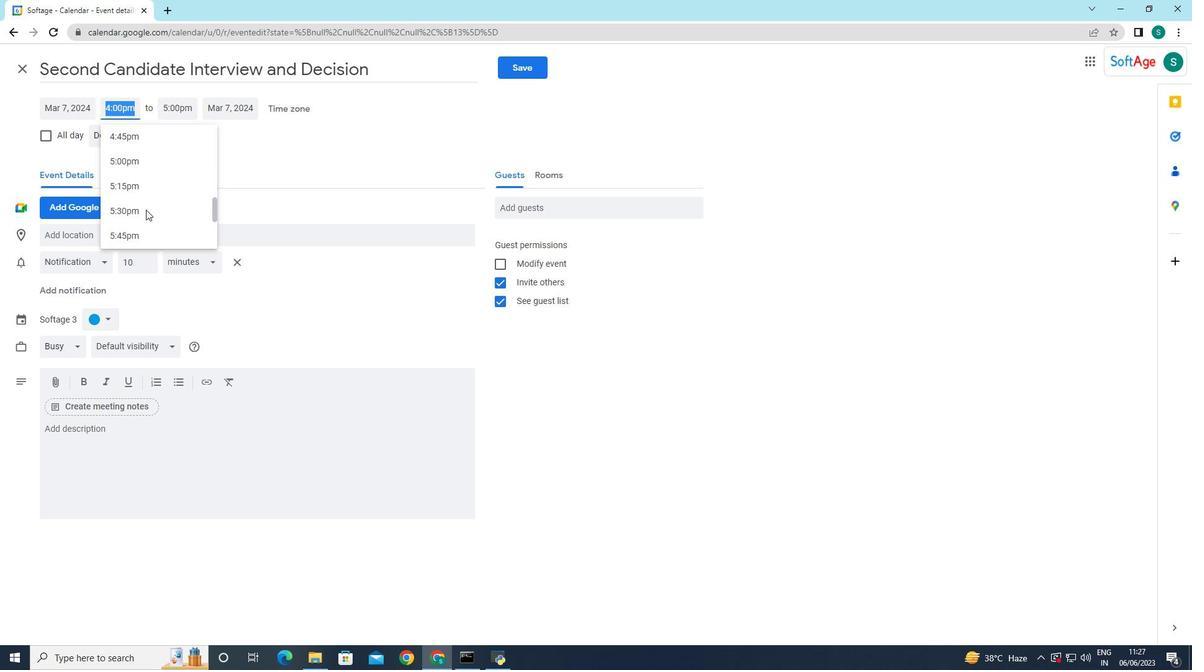 
Action: Mouse scrolled (145, 210) with delta (0, 0)
Screenshot: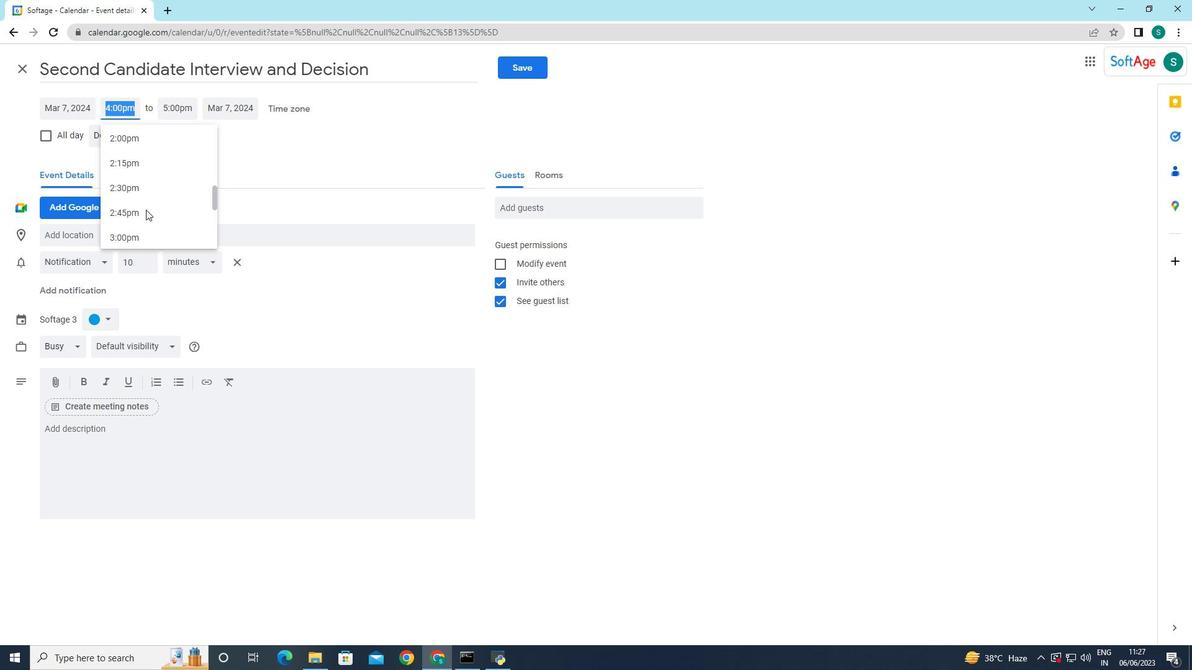 
Action: Mouse scrolled (145, 210) with delta (0, 0)
Screenshot: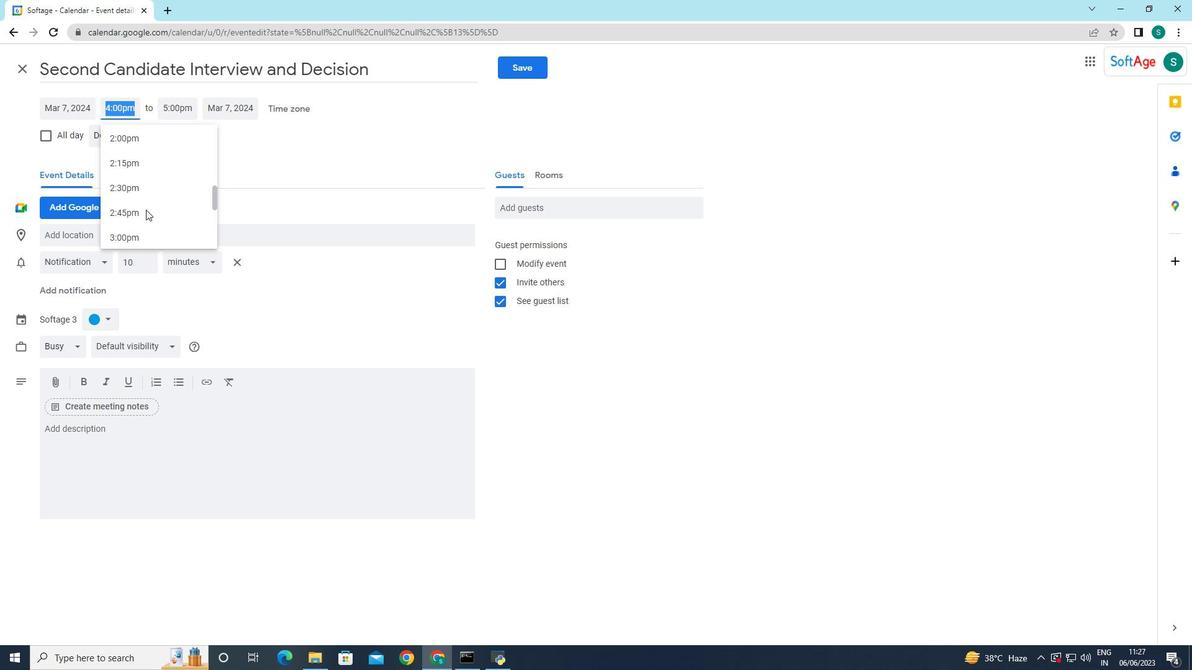 
Action: Mouse scrolled (145, 210) with delta (0, 0)
Screenshot: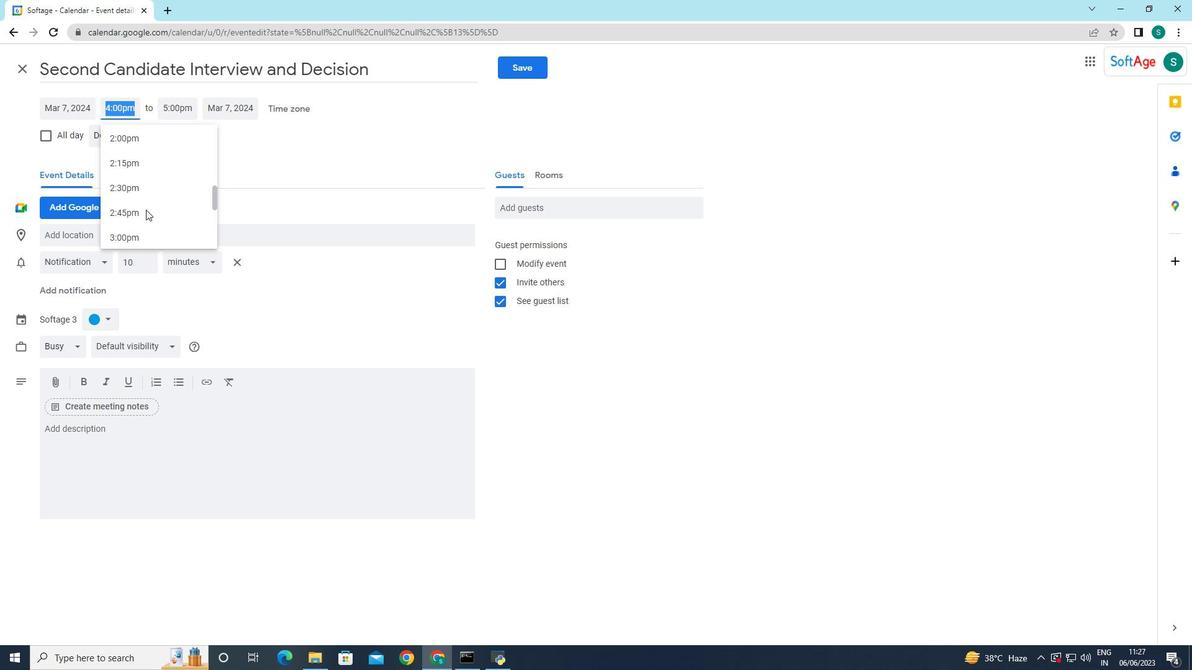
Action: Mouse scrolled (145, 210) with delta (0, 0)
Screenshot: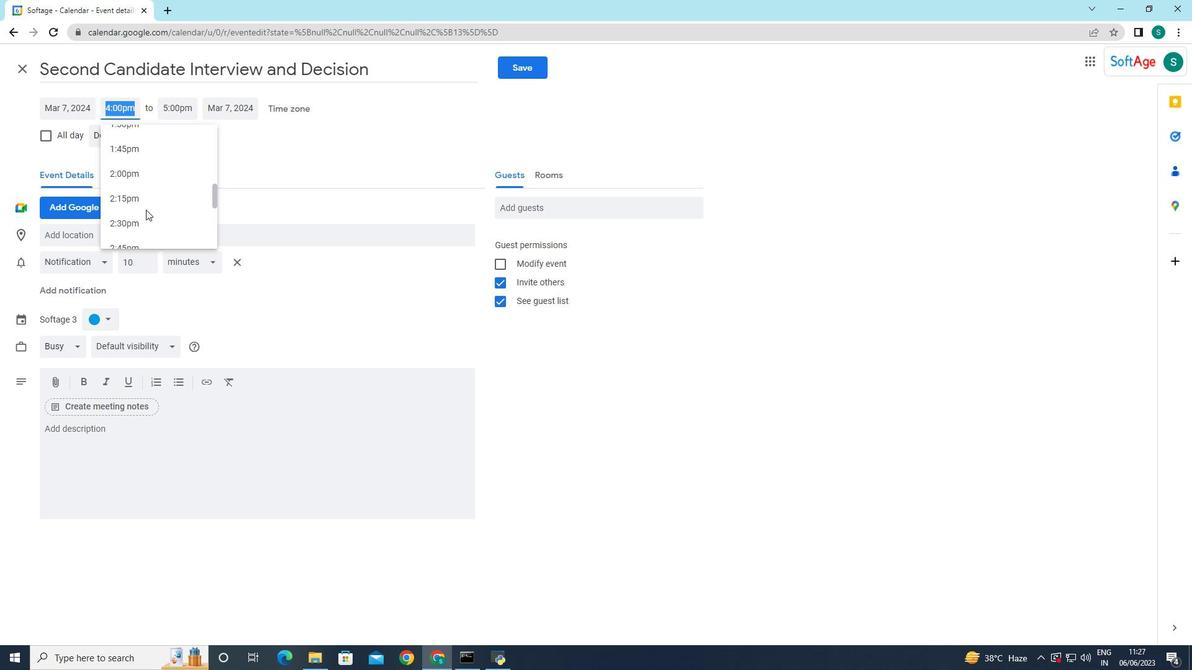 
Action: Mouse scrolled (145, 210) with delta (0, 0)
Screenshot: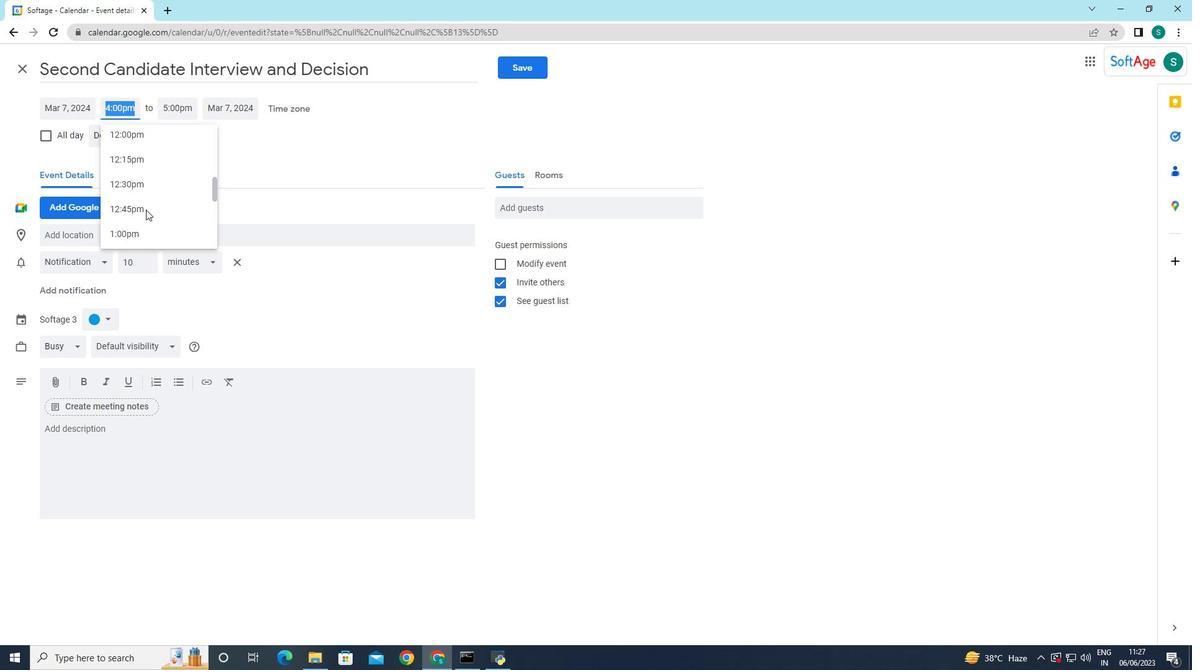 
Action: Mouse scrolled (145, 210) with delta (0, 0)
Screenshot: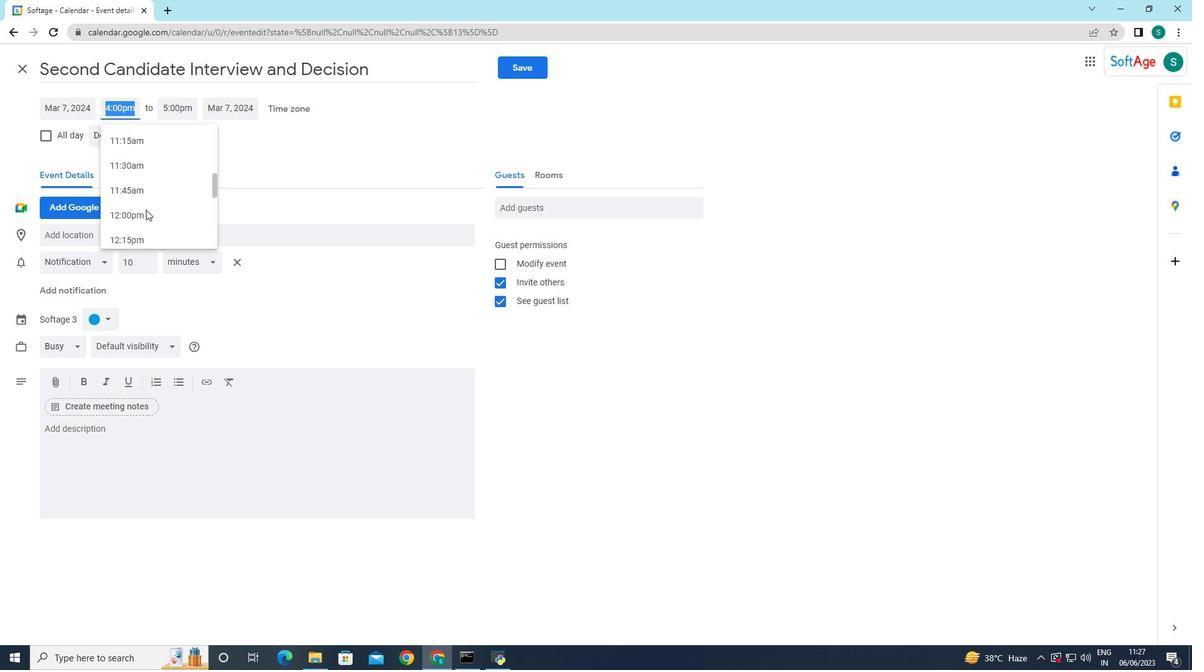 
Action: Mouse scrolled (145, 210) with delta (0, 0)
Screenshot: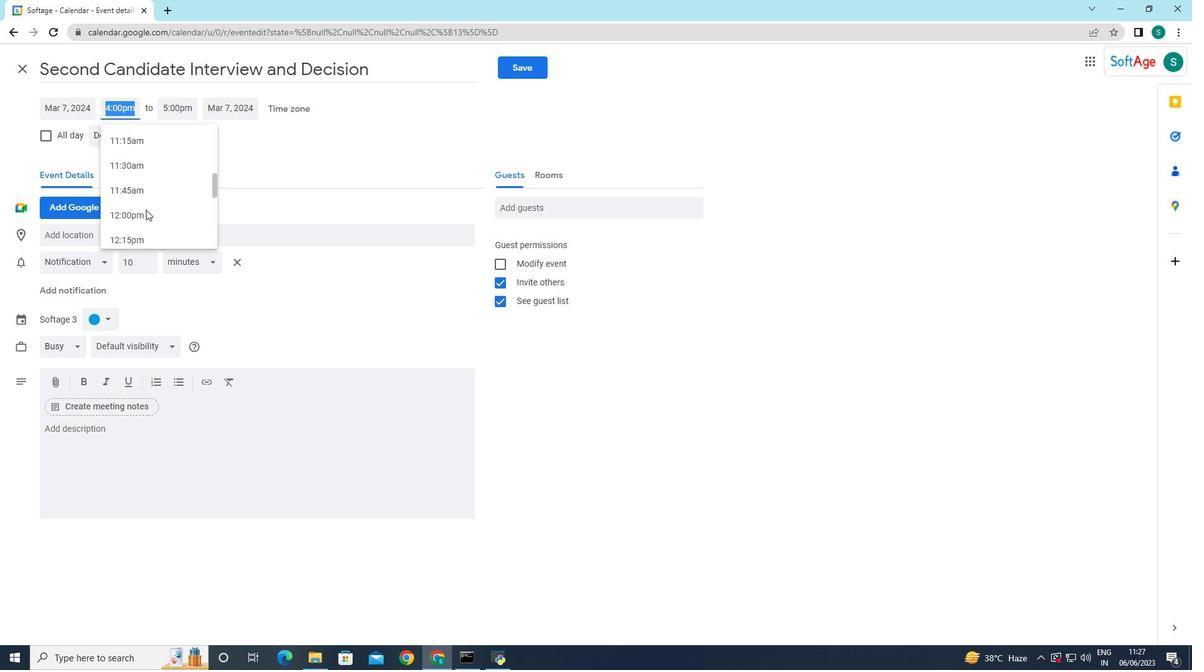 
Action: Mouse scrolled (145, 210) with delta (0, 0)
Screenshot: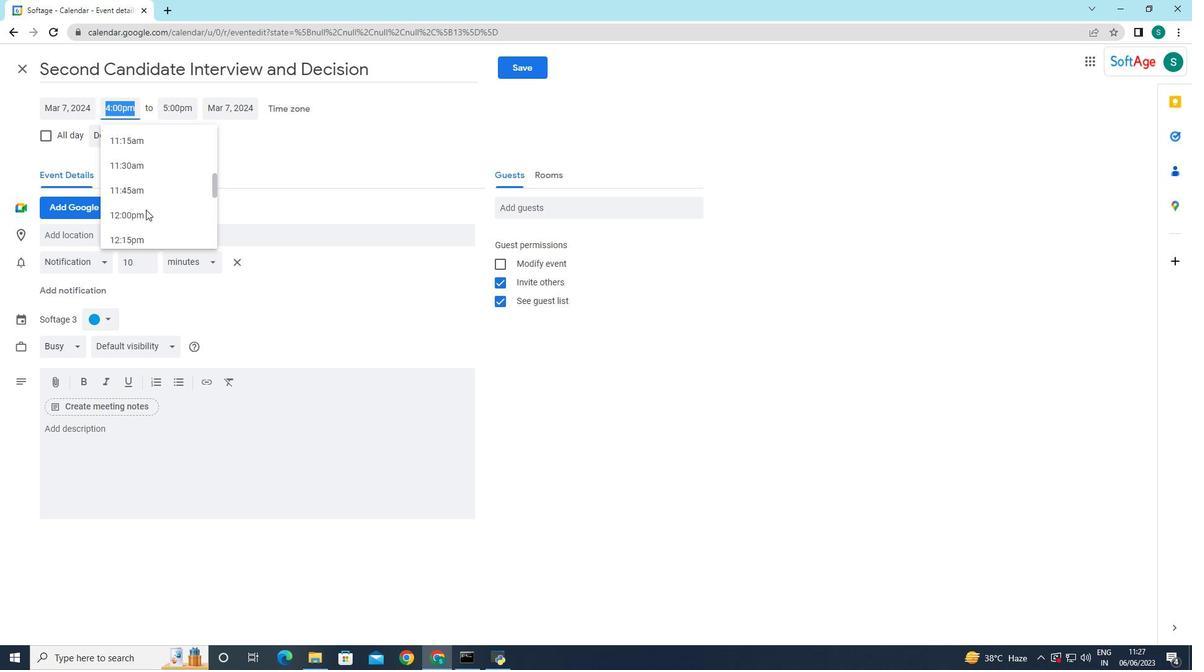 
Action: Mouse scrolled (145, 210) with delta (0, 0)
Screenshot: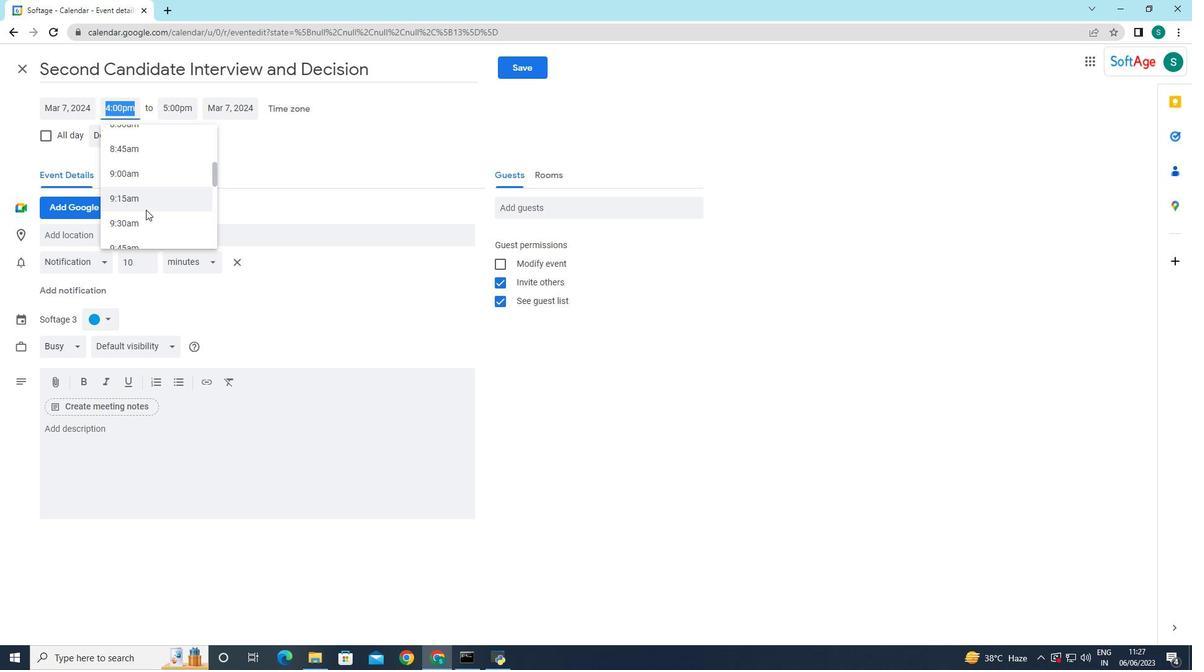 
Action: Mouse scrolled (145, 210) with delta (0, 0)
Screenshot: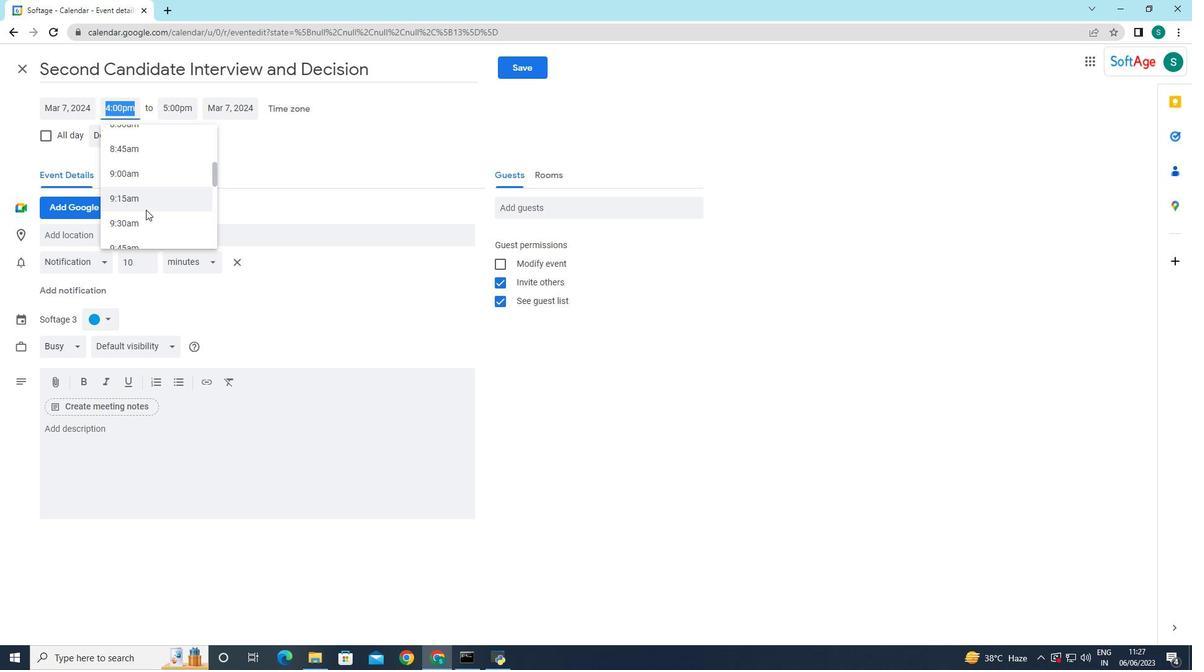 
Action: Mouse scrolled (145, 210) with delta (0, 0)
Screenshot: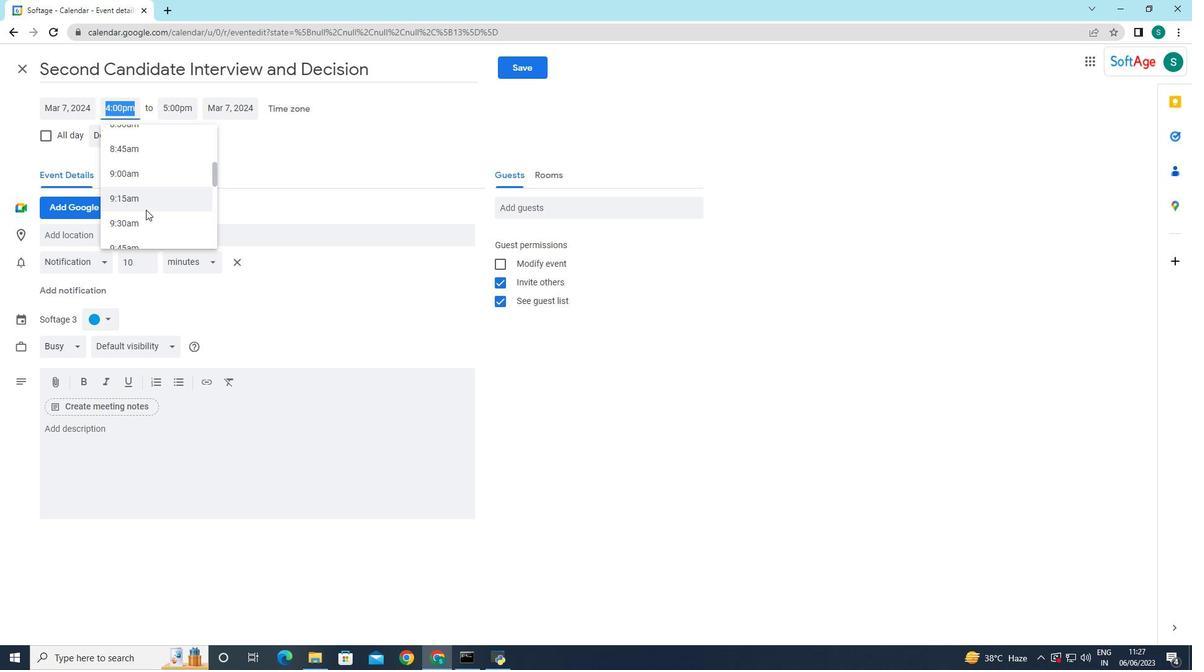 
Action: Mouse scrolled (145, 210) with delta (0, 0)
Screenshot: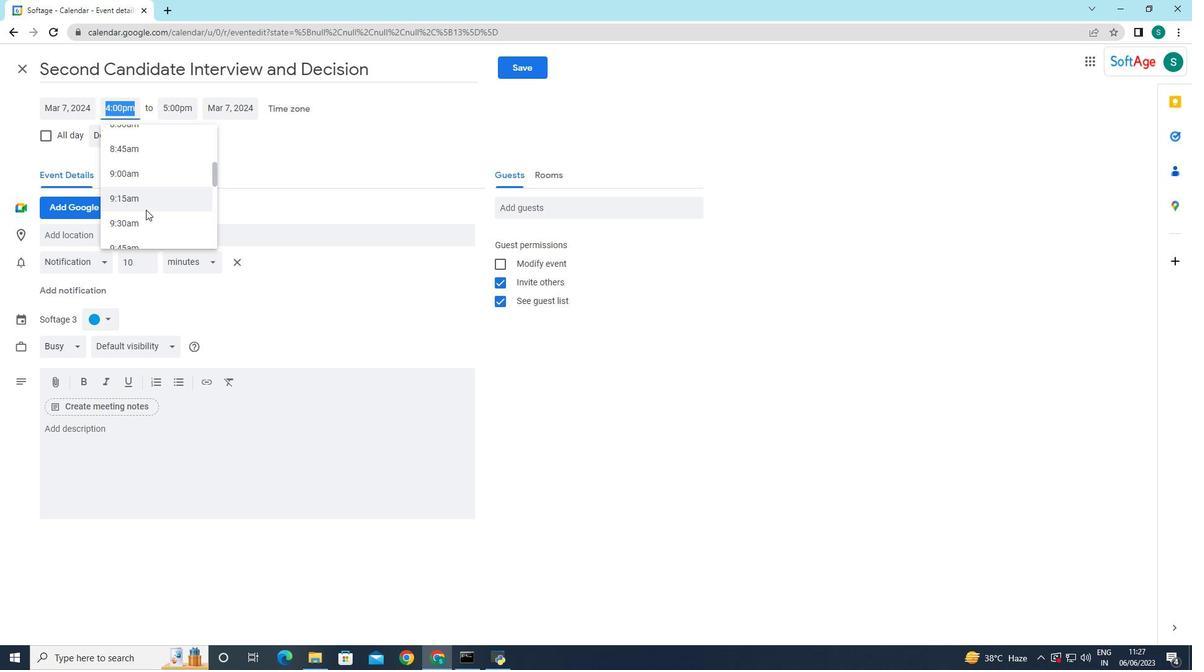 
Action: Mouse moved to (128, 229)
Screenshot: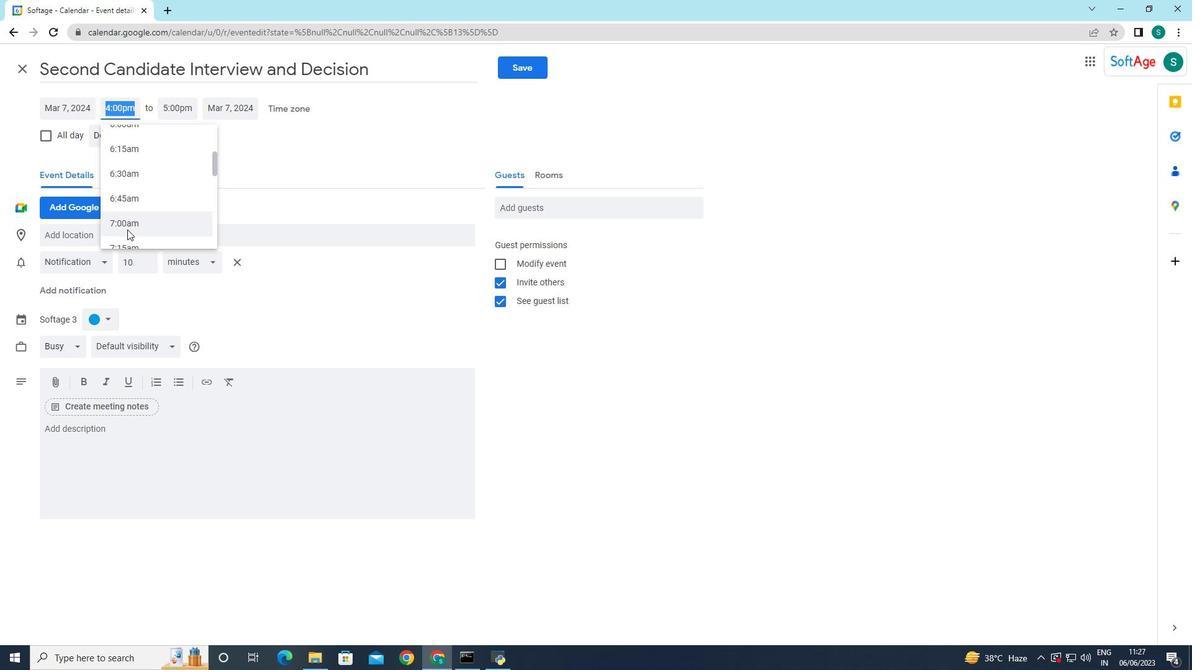 
Action: Mouse pressed left at (128, 229)
Screenshot: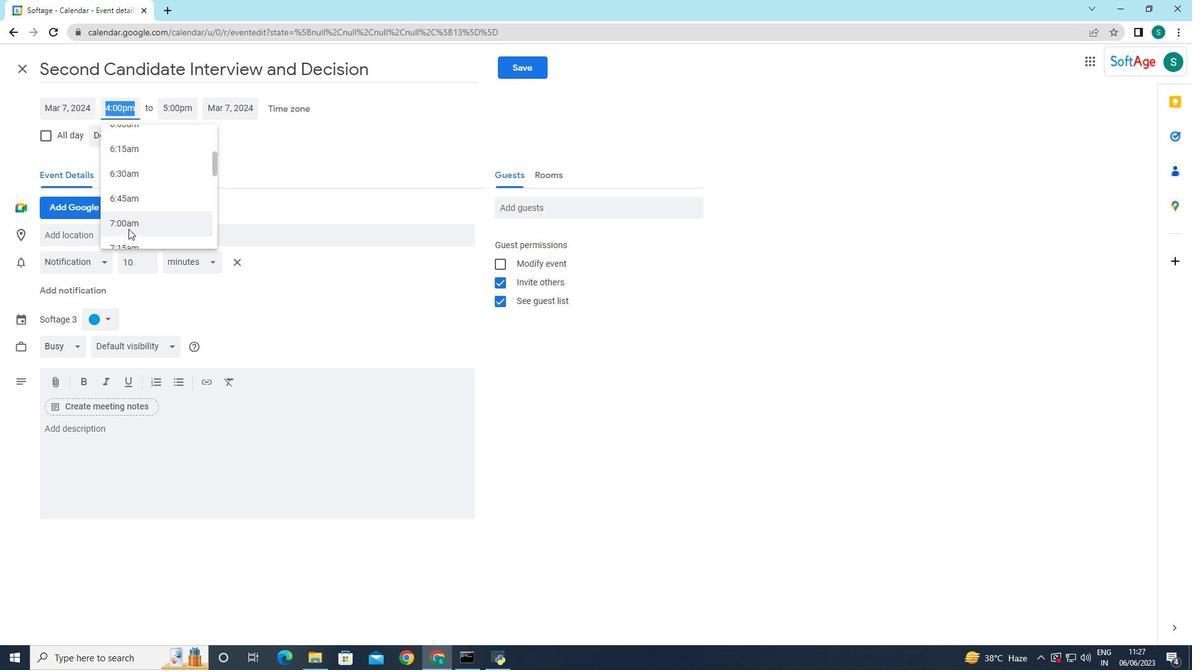 
Action: Mouse moved to (116, 439)
Screenshot: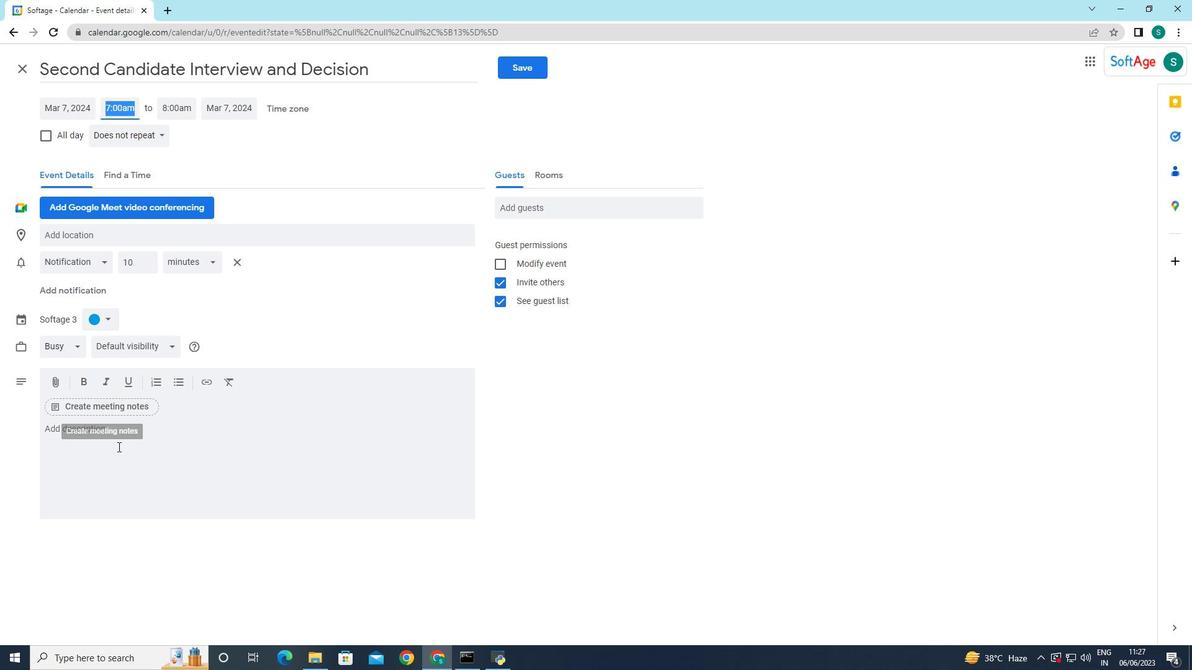 
Action: Mouse pressed left at (116, 439)
Screenshot: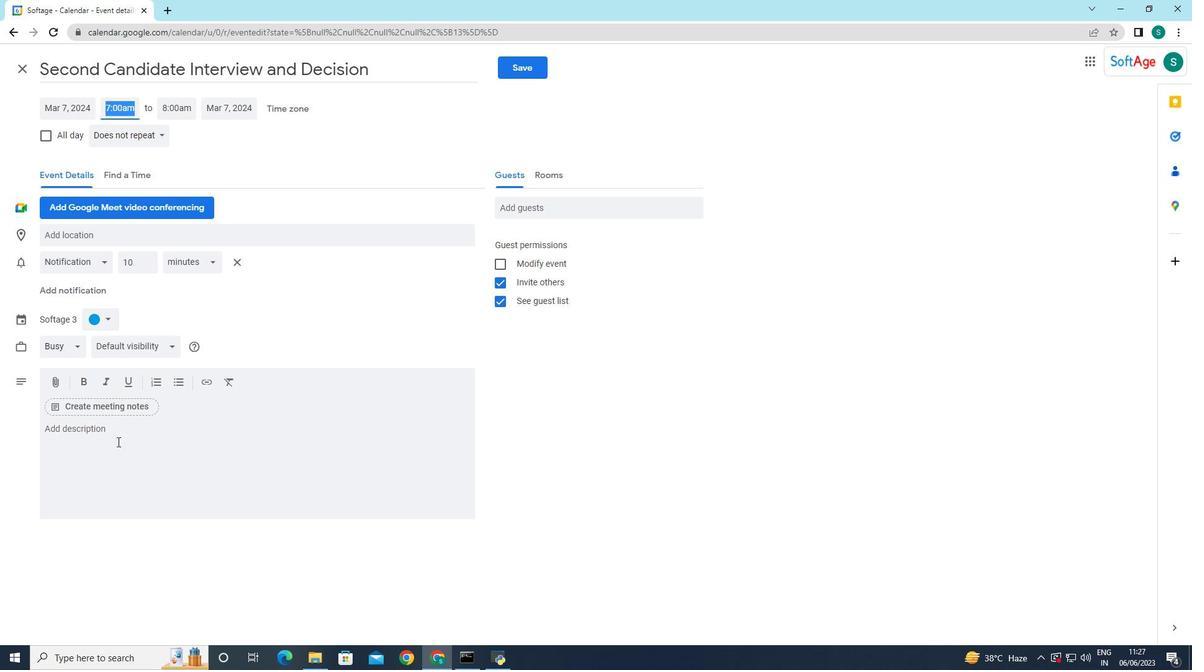 
Action: Mouse moved to (378, 383)
Screenshot: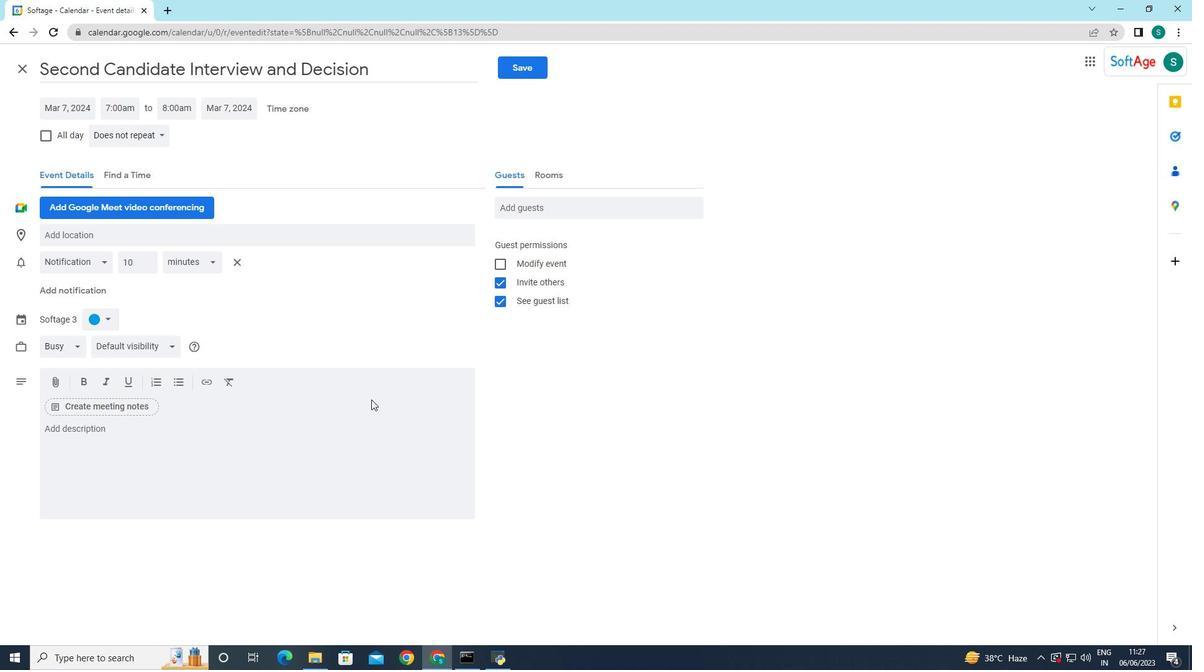 
Action: Key pressed <Key.caps_lock>S<Key.caps_lock>tat=<Key.backspace><Key.backspace>ff<Key.space><Key.caps_lock>A<Key.caps_lock>ppreciaa<Key.backspace>tion<Key.space><Key.caps_lock>D<Key.caps_lock>ay<Key.space>is<Key.space>a<Key.space>special<Key.space>occasion<Key.space>dedicated<Key.space>to<Key.space>recognizing<Key.space>and<Key.space>honoring<Key.space>the<Key.space>hard<Key.space>work<Key.space><Key.backspace>,<Key.space>dedication<Key.space><Key.backspace>,<Key.space>adn<Key.space><Key.backspace><Key.backspace><Key.backspace>nd<Key.space>contributions<Key.space>of<Key.space>the<Key.space>entire<Key.space>stat=<Key.backspace><Key.backspace>ff.<Key.space><Key.caps_lock>I<Key.caps_lock>t<Key.space>is<Key.space>a<Key.space>day<Key.space>to<Key.space>express<Key.space>gratiti<Key.backspace><Key.backspace>tude<Key.space>and<Key.space>appreciation<Key.space>for<Key.space>their<Key.space>efforts<Key.space>in<Key.space>making<Key.space>the<Key.space>organizations<Key.space>successful.
Screenshot: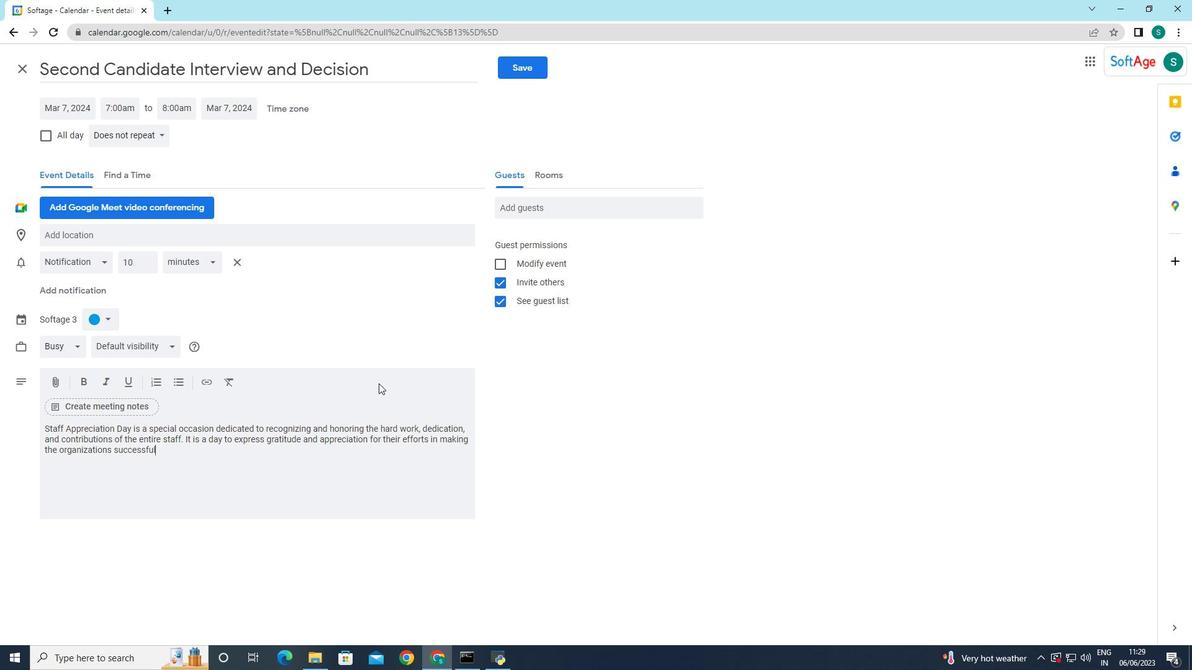 
Action: Mouse moved to (395, 479)
Screenshot: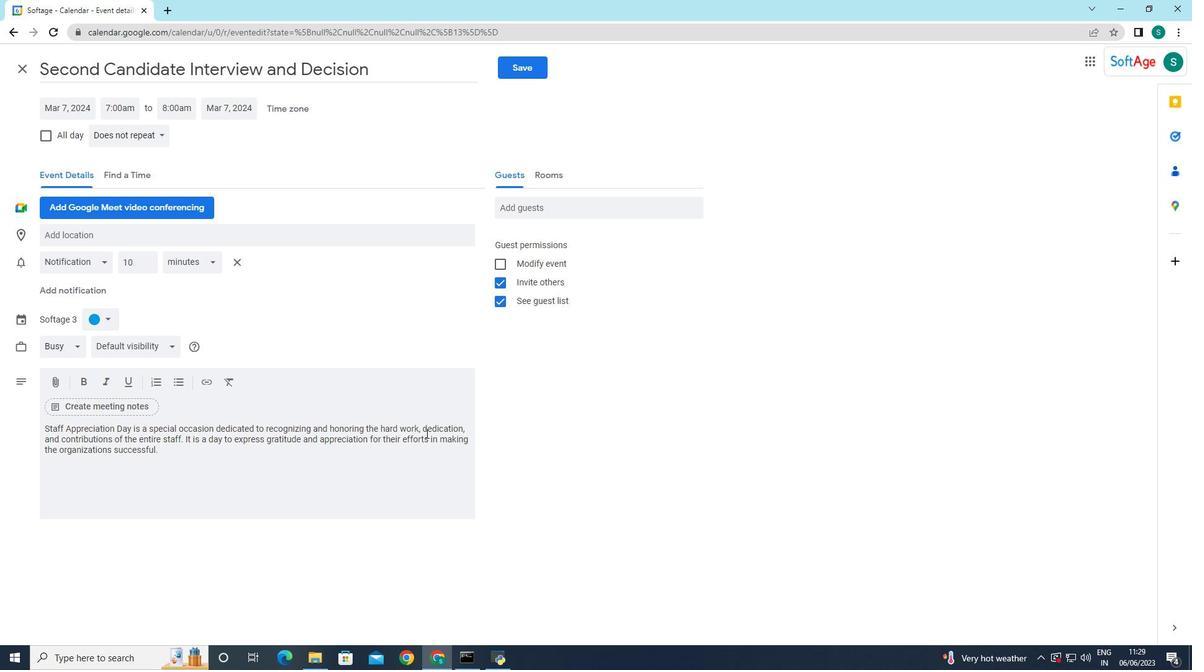 
Action: Mouse pressed left at (395, 479)
Screenshot: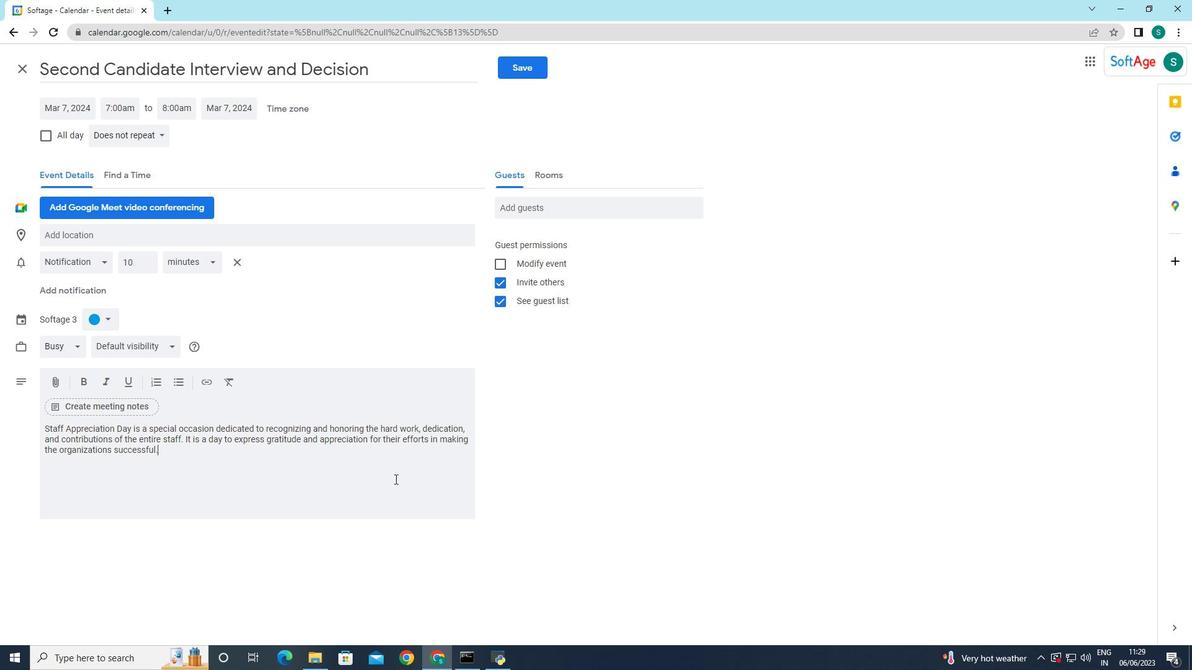 
Action: Mouse moved to (547, 211)
Screenshot: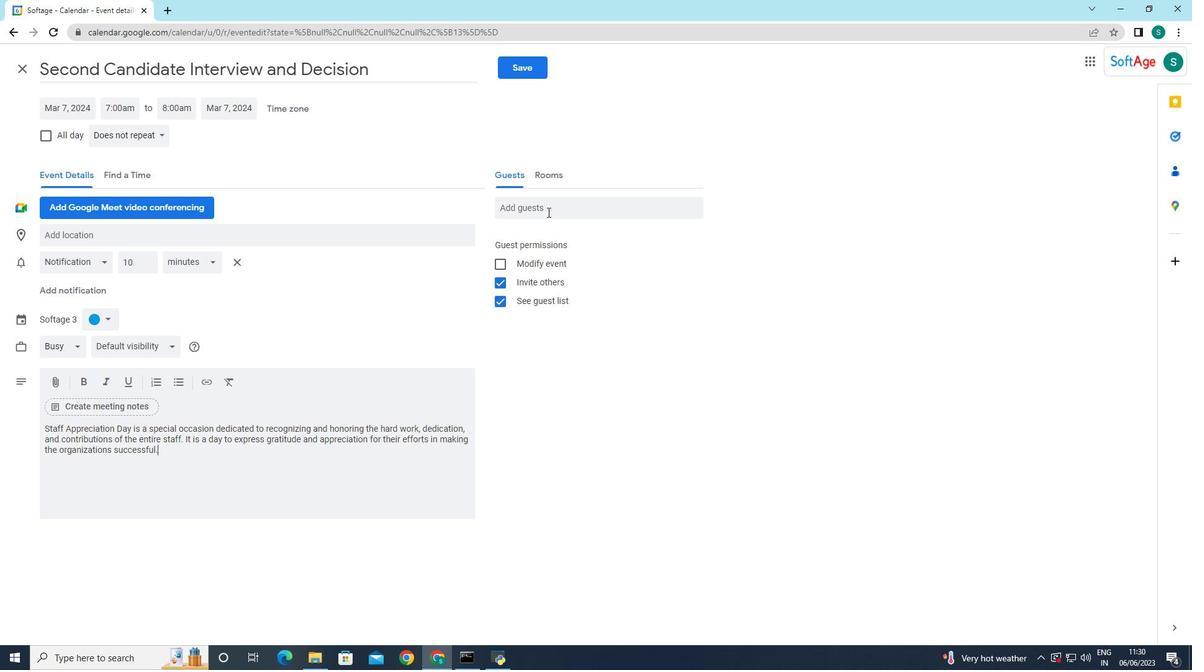
Action: Mouse pressed left at (547, 211)
Screenshot: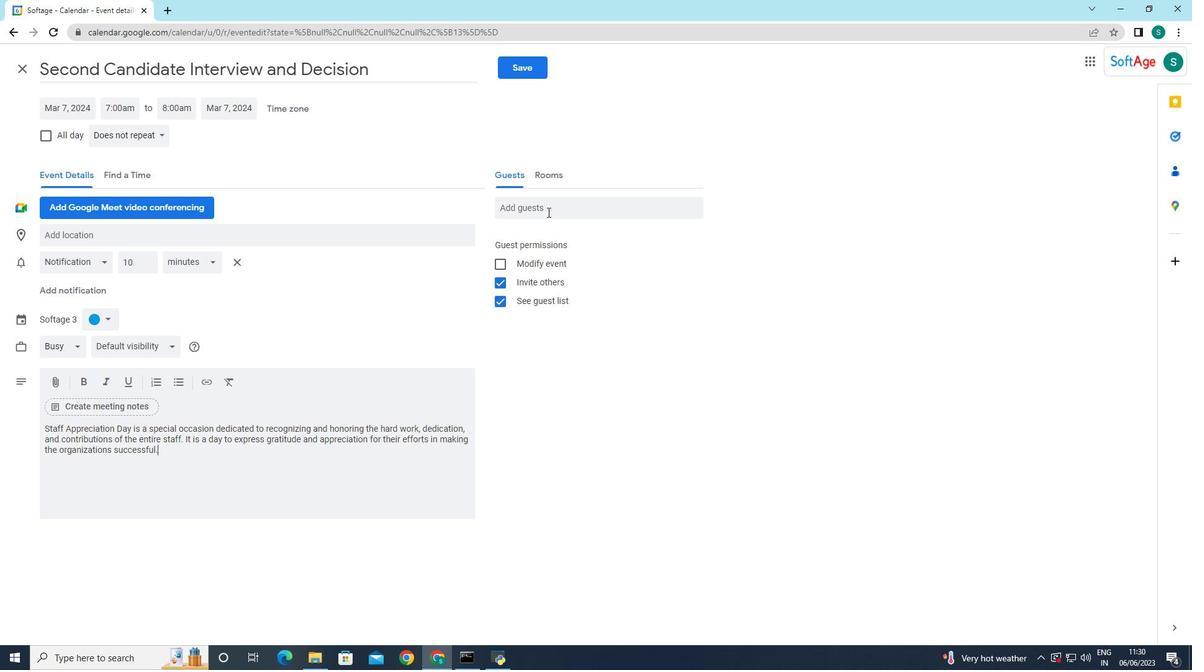 
Action: Key pressed softage.4
Screenshot: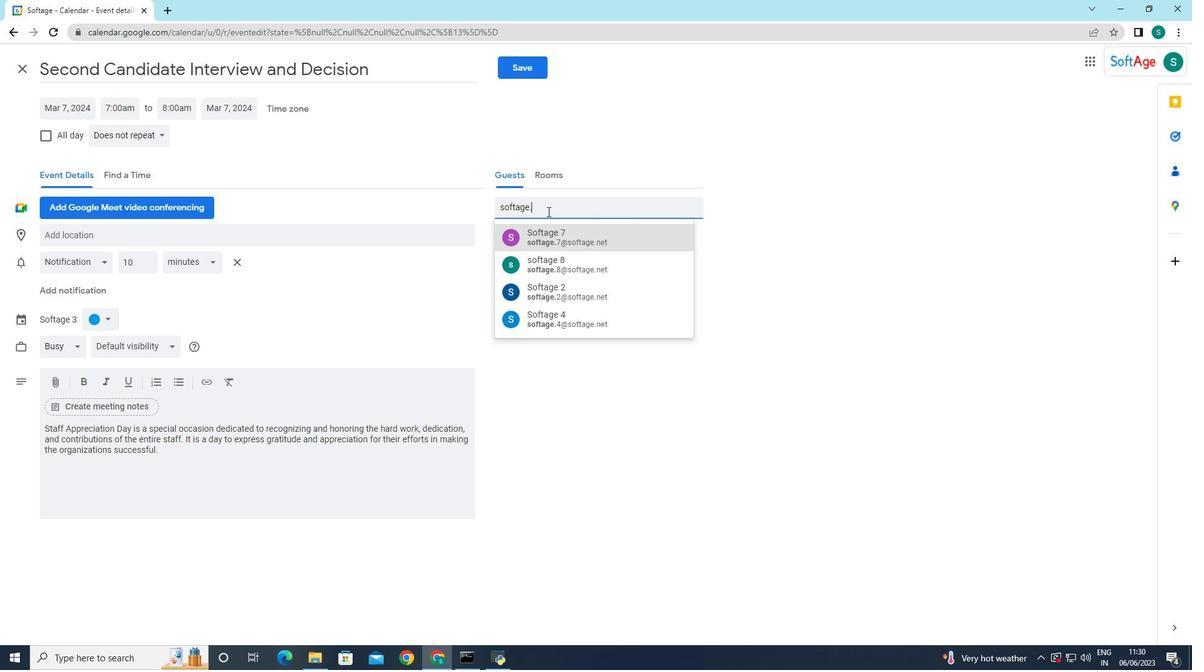 
Action: Mouse moved to (674, 233)
Screenshot: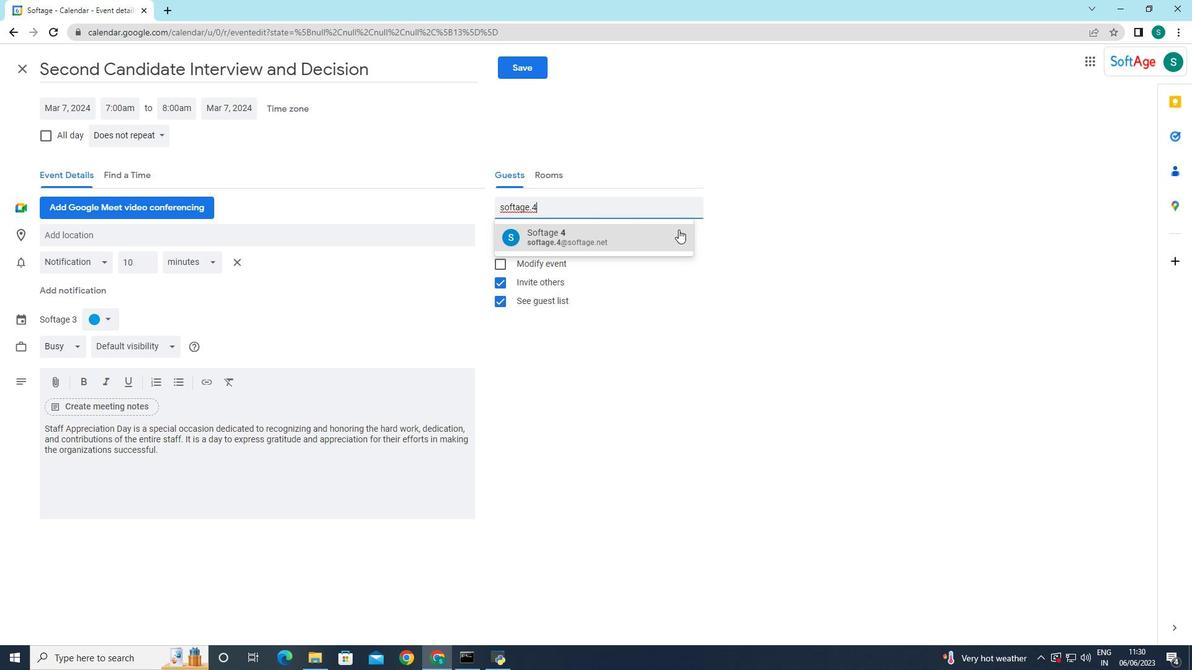 
Action: Mouse pressed left at (674, 233)
Screenshot: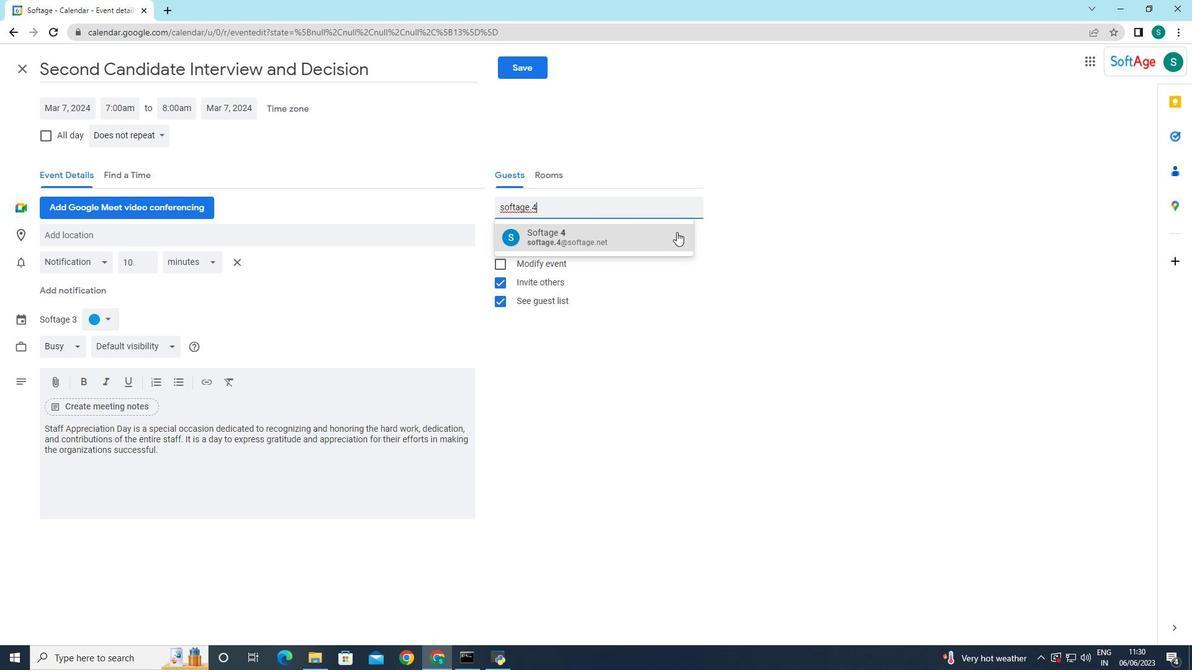 
Action: Mouse moved to (624, 201)
Screenshot: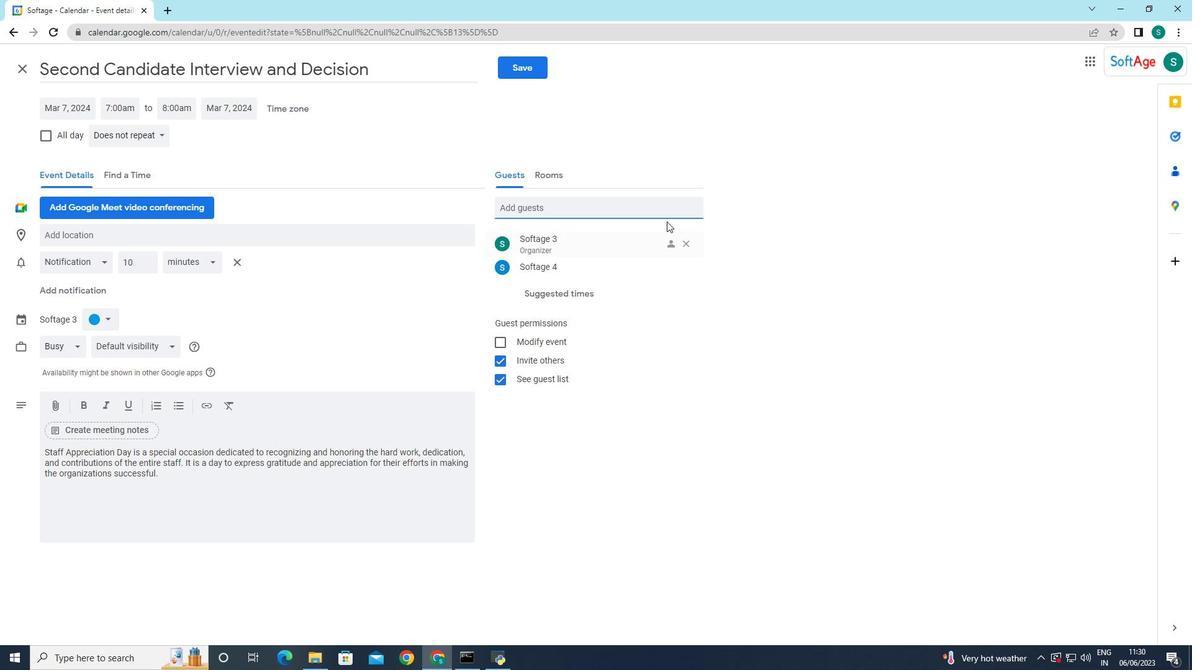 
Action: Mouse pressed left at (624, 201)
Screenshot: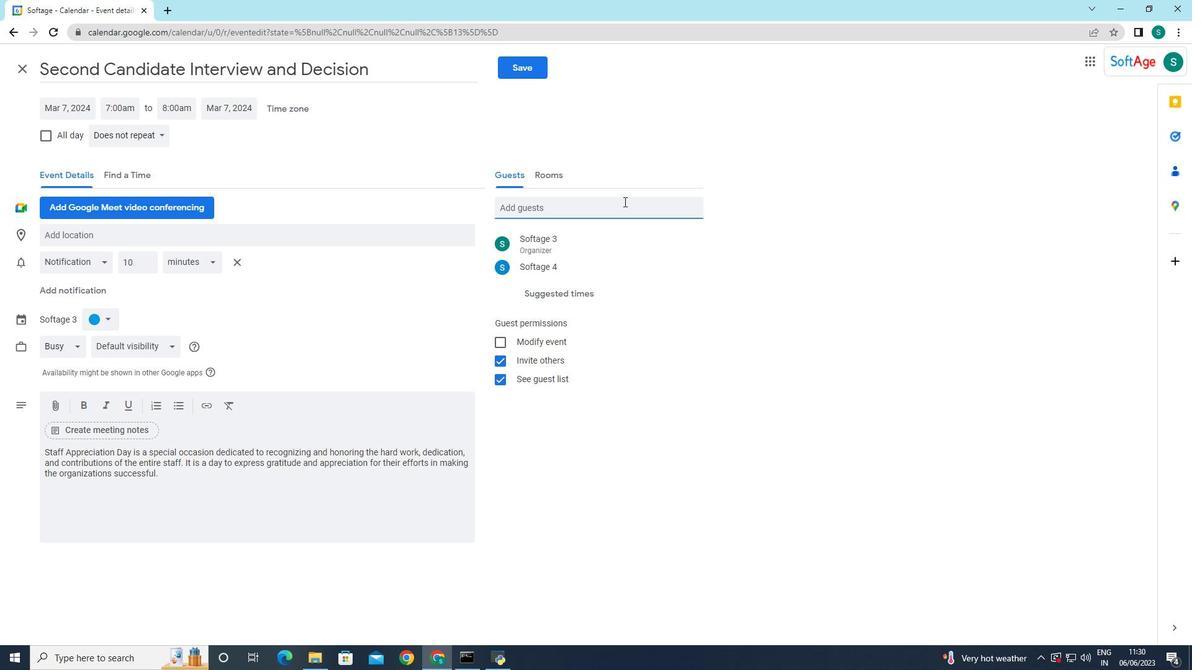 
Action: Key pressed softage.5
Screenshot: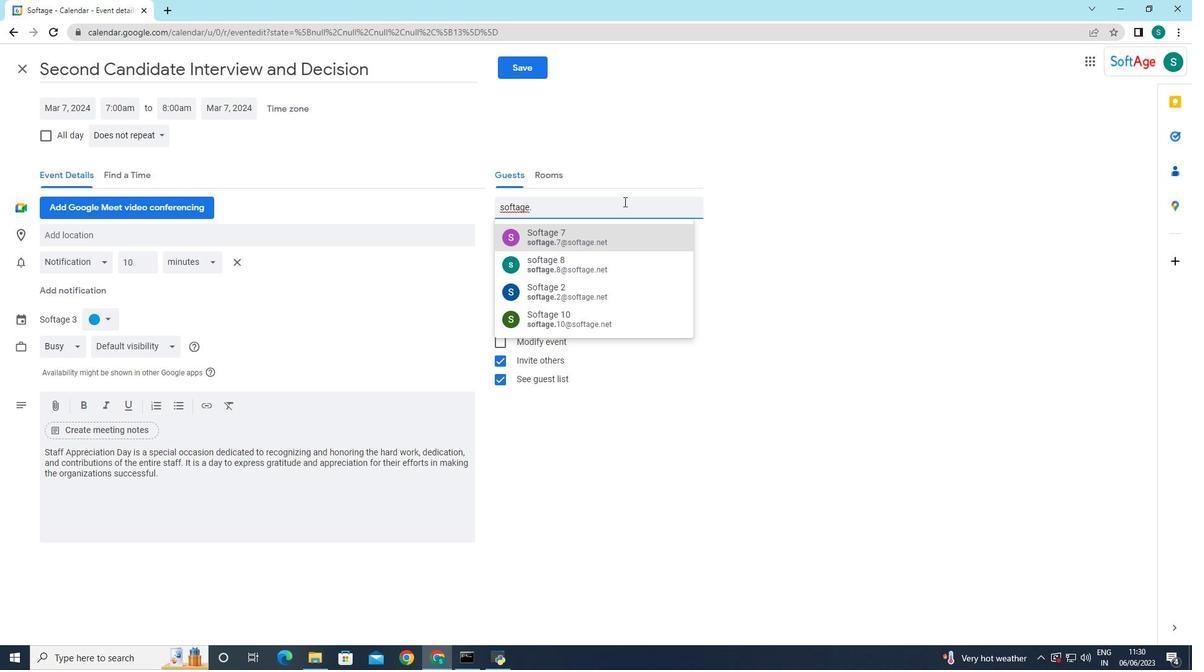 
Action: Mouse moved to (577, 235)
Screenshot: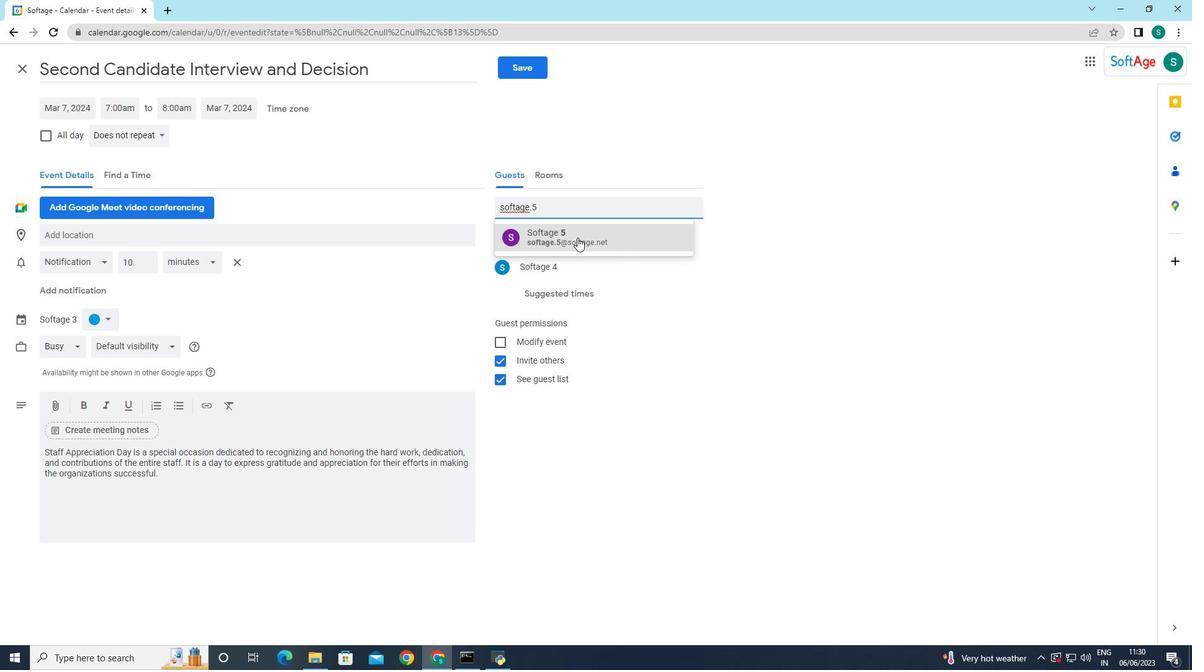 
Action: Mouse pressed left at (577, 235)
Screenshot: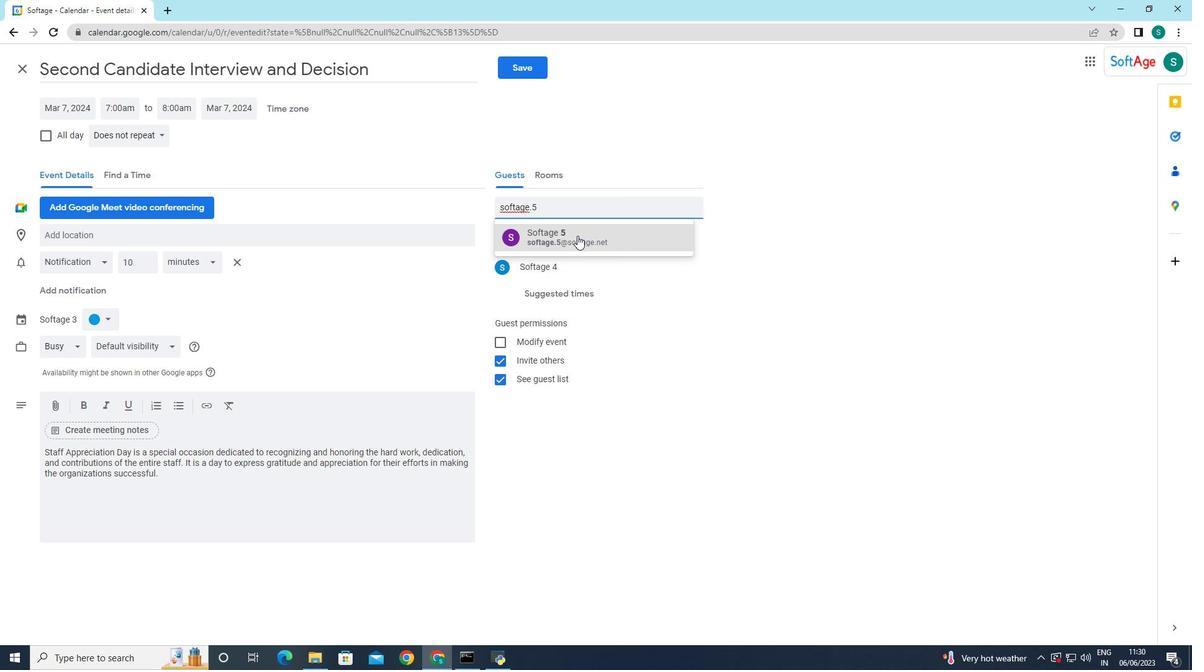 
Action: Mouse moved to (733, 410)
Screenshot: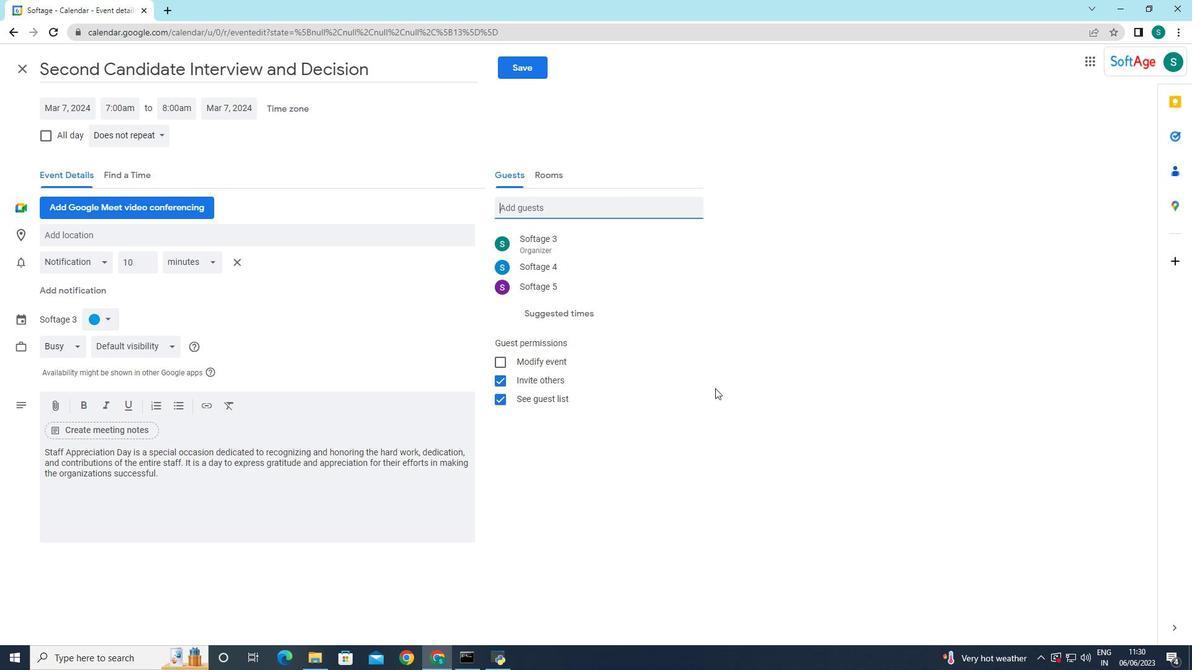 
Action: Mouse pressed left at (733, 410)
Screenshot: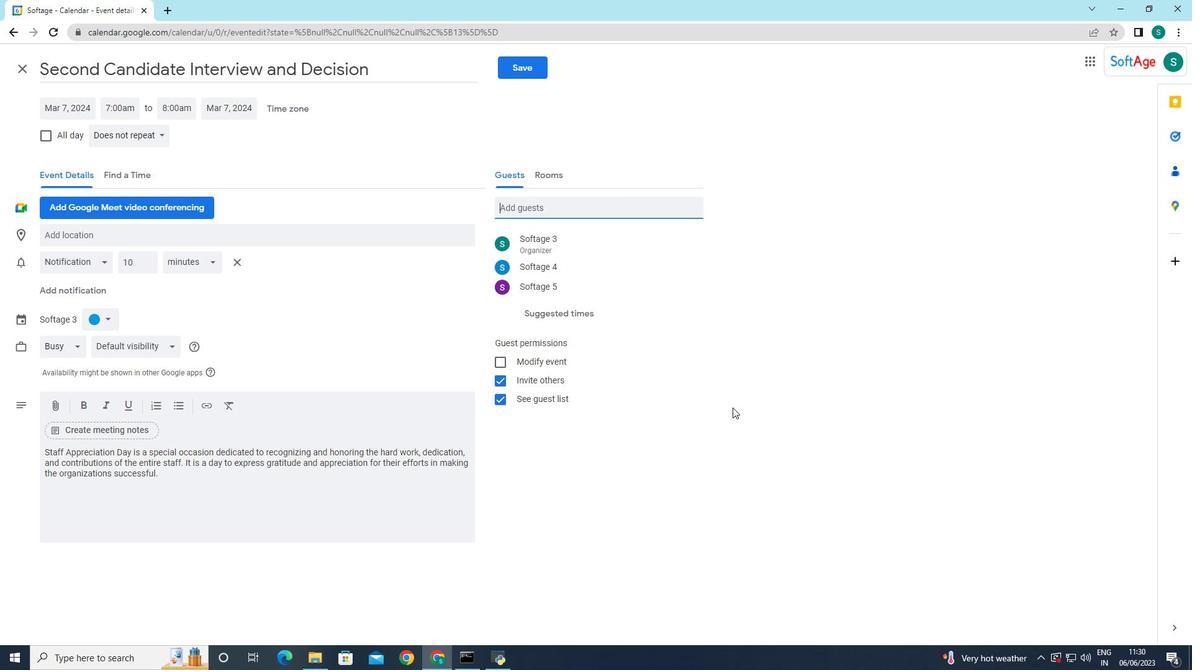
Action: Mouse moved to (688, 240)
Screenshot: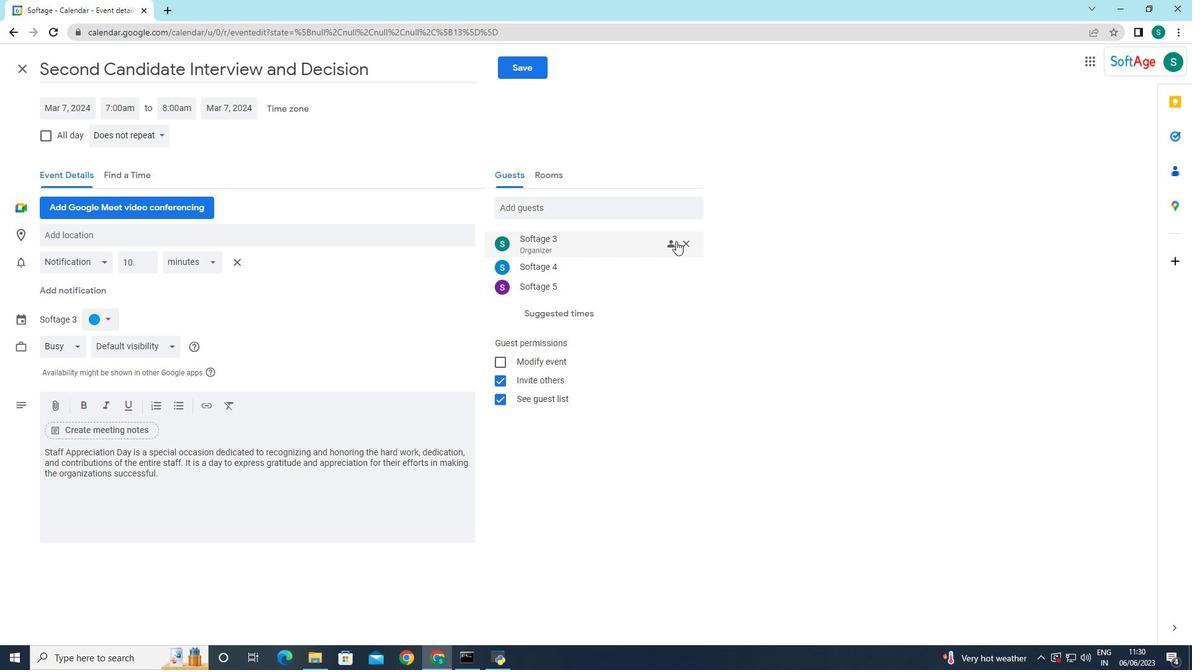 
Action: Mouse pressed left at (688, 240)
Screenshot: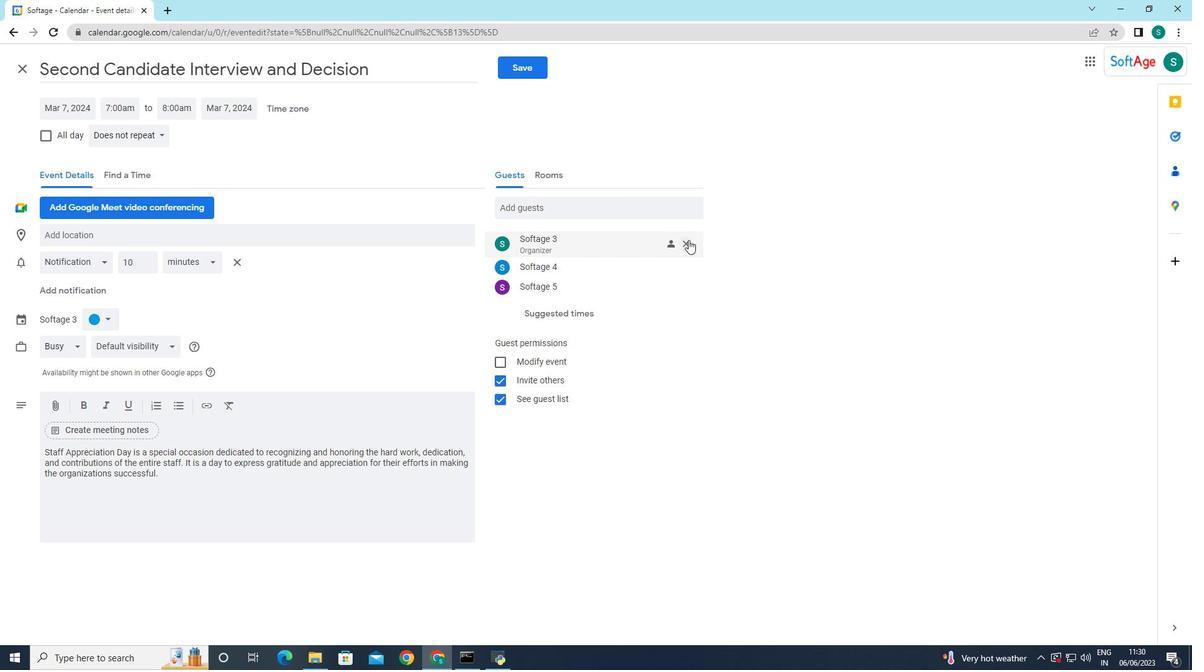 
Action: Mouse moved to (106, 138)
Screenshot: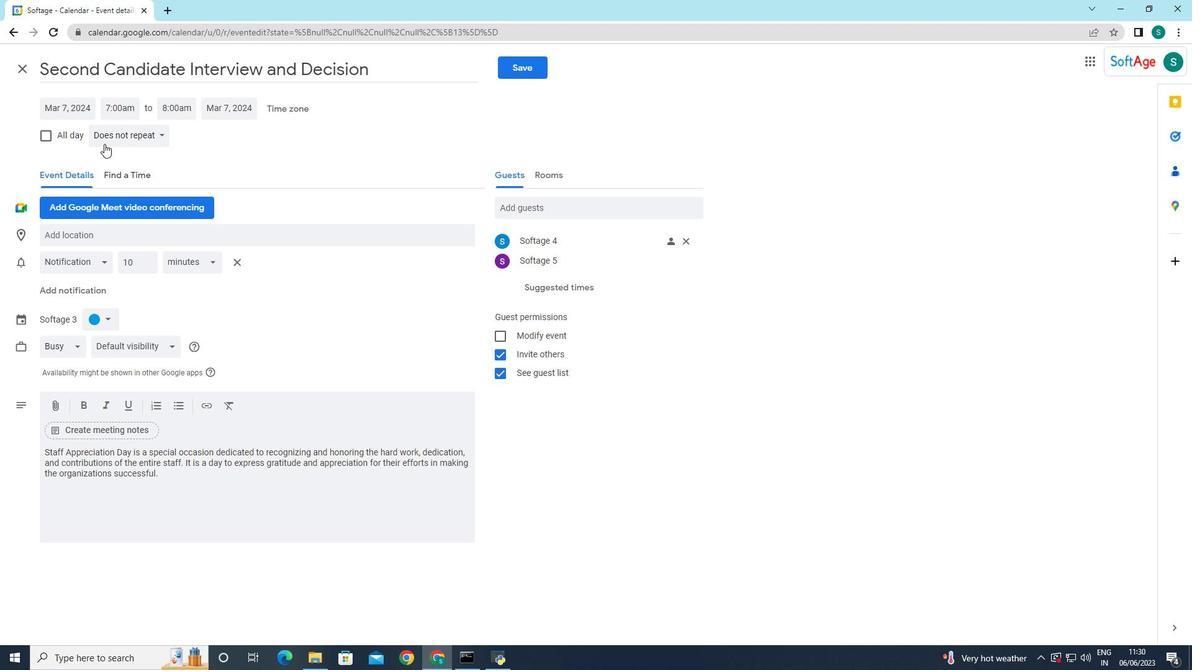 
Action: Mouse pressed left at (106, 138)
Screenshot: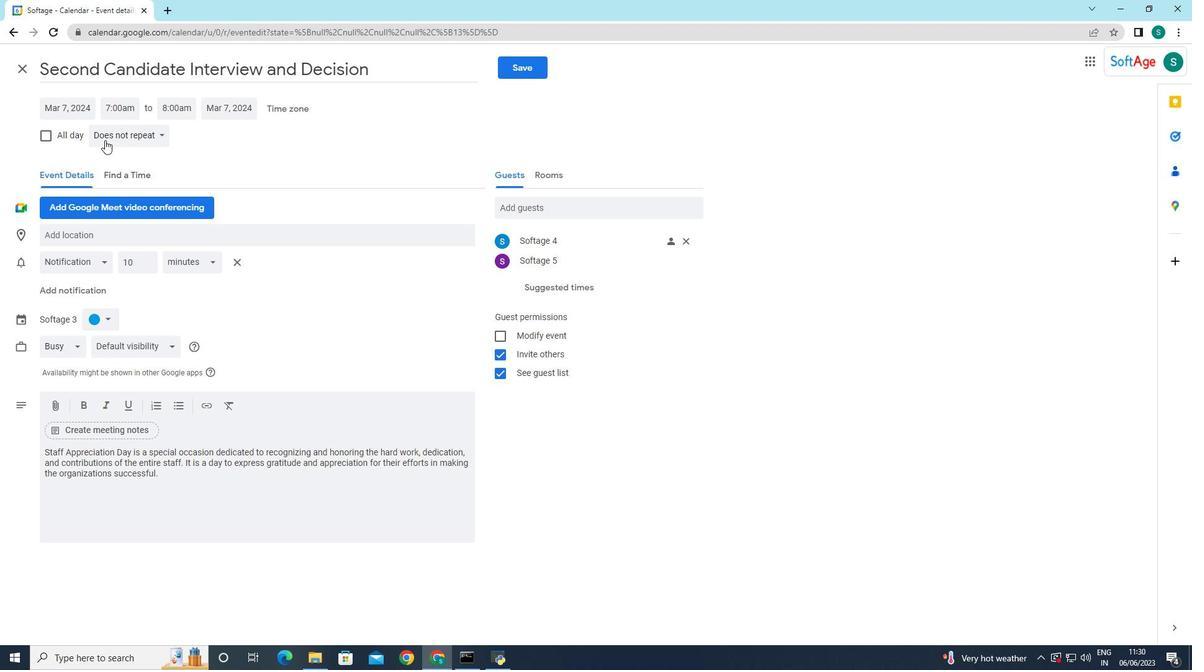 
Action: Mouse moved to (126, 245)
Screenshot: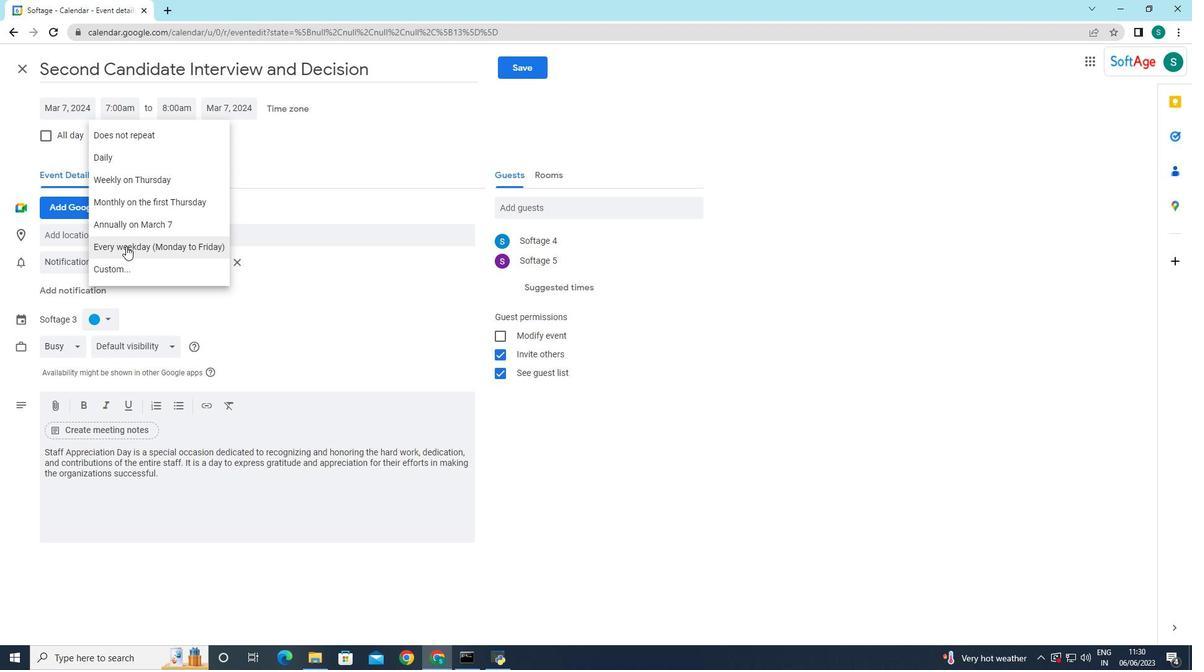 
Action: Mouse pressed left at (126, 245)
Screenshot: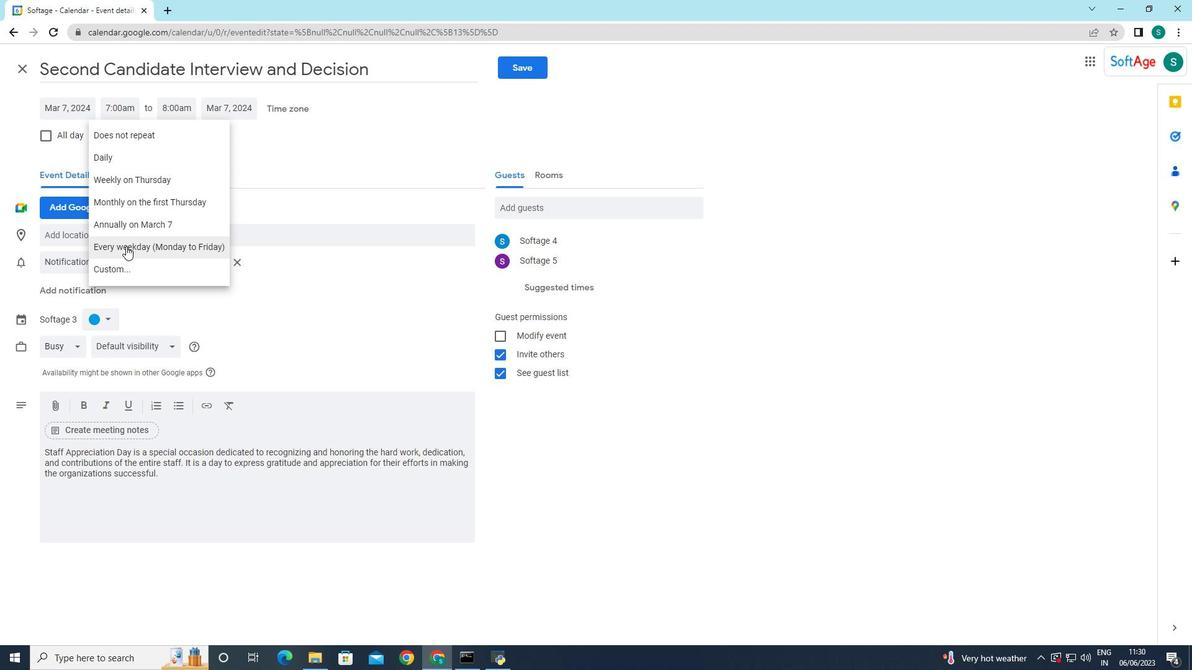 
Action: Mouse moved to (531, 75)
Screenshot: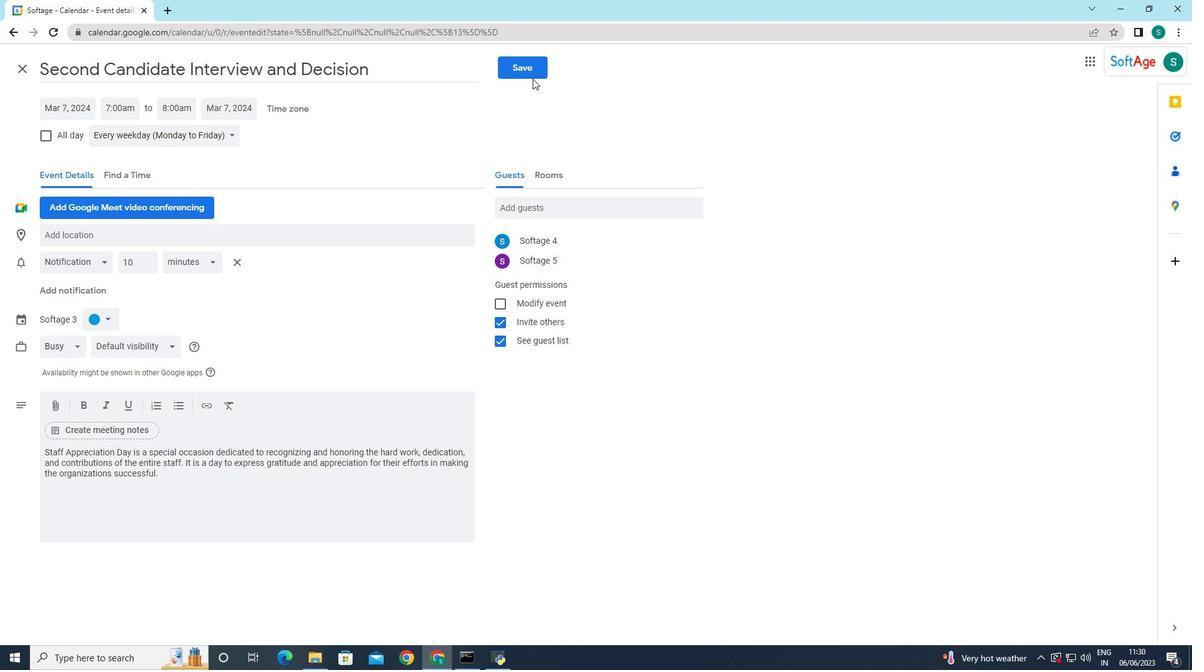 
Action: Mouse pressed left at (531, 75)
Screenshot: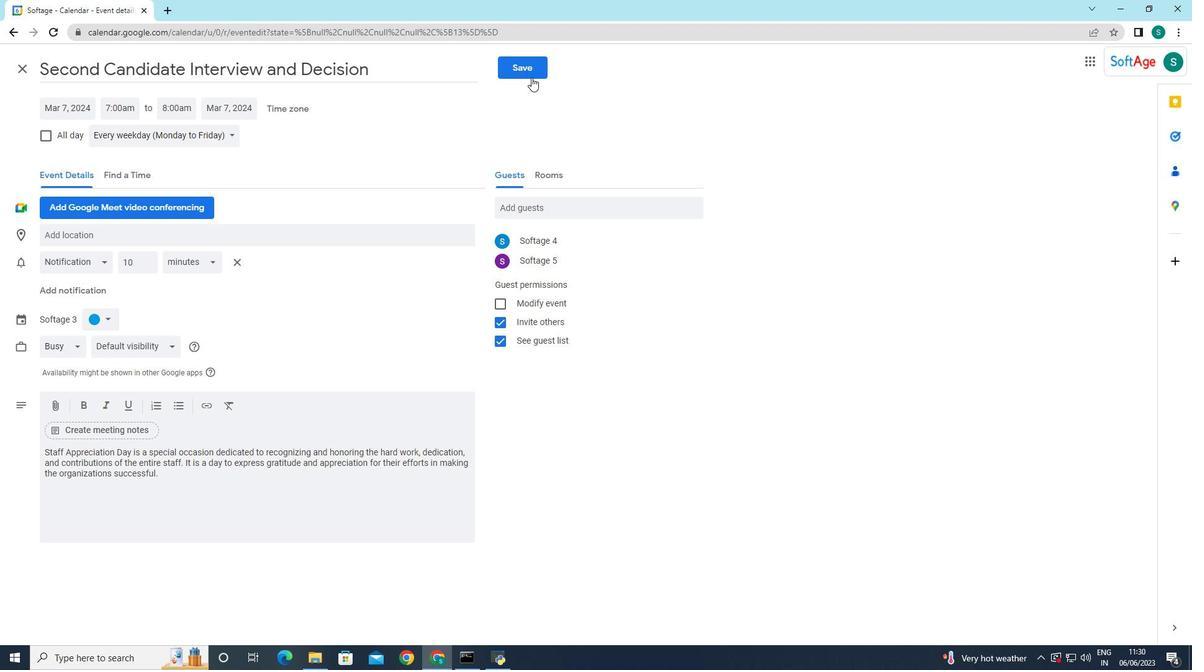 
Action: Mouse moved to (705, 377)
Screenshot: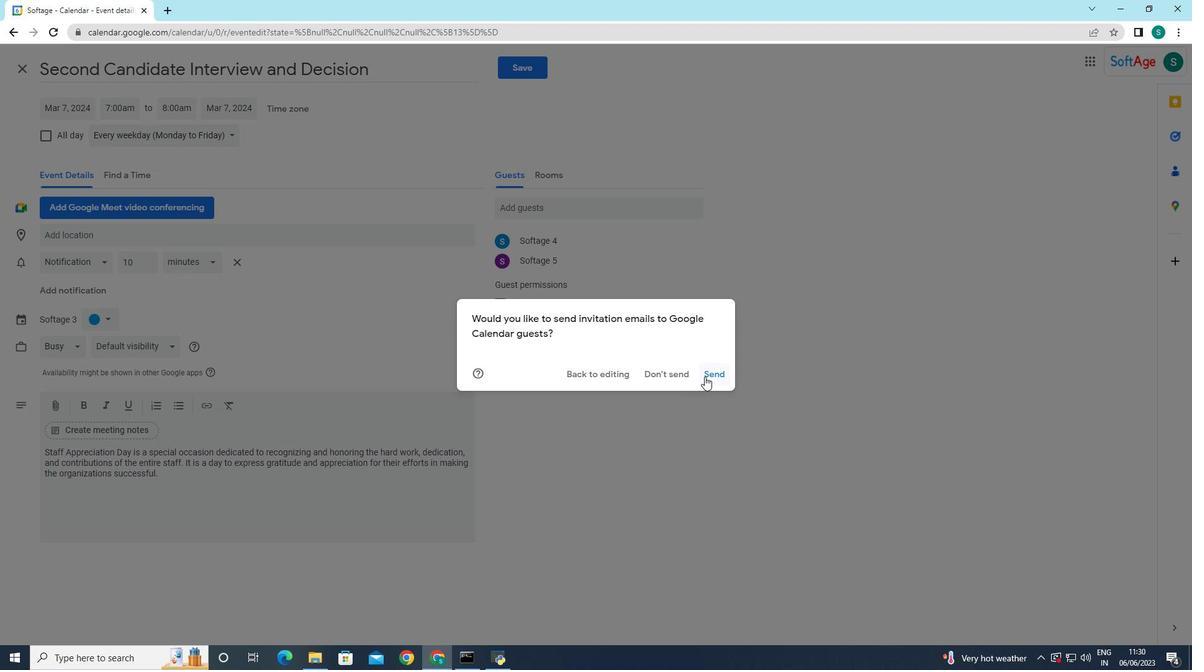 
Action: Mouse pressed left at (705, 377)
Screenshot: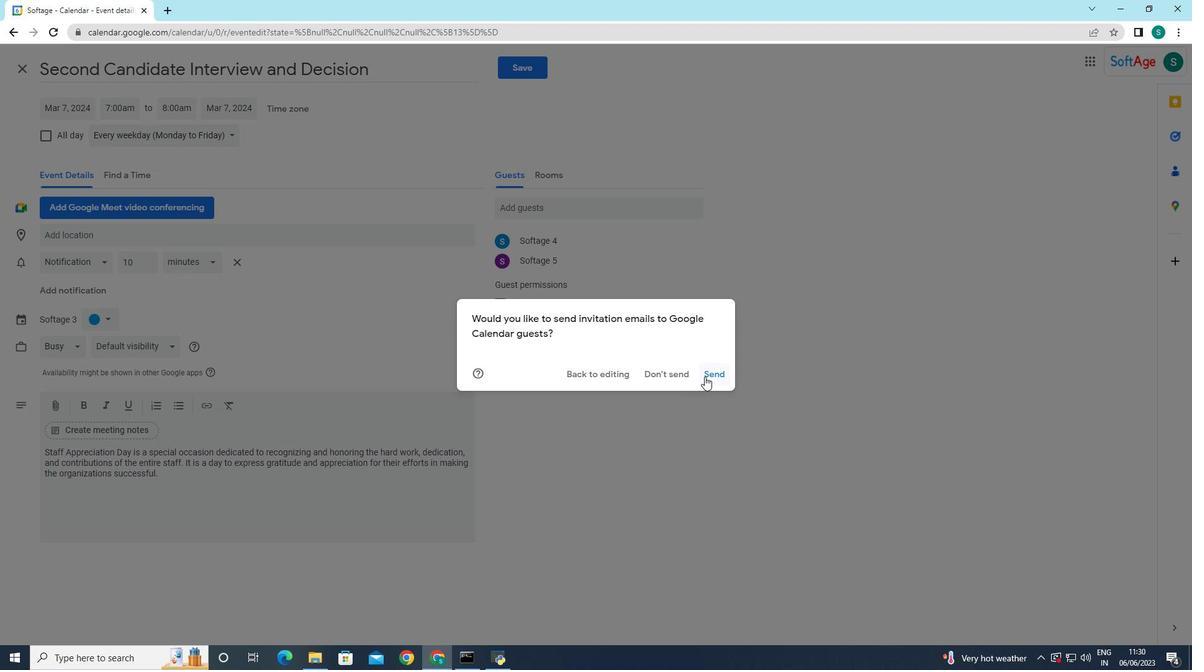 
Action: Mouse moved to (705, 376)
Screenshot: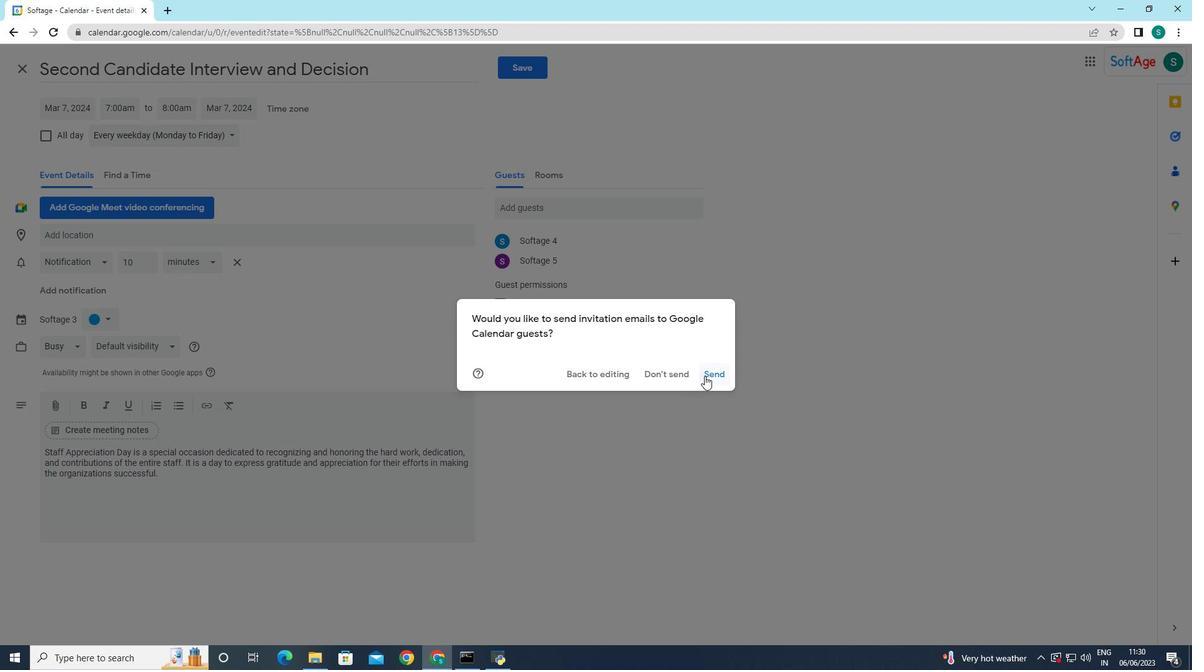 
